 Task: Create a due date automation trigger when advanced on, on the monday before a card is due add fields with custom field "Resume" set to a date less than 1 working days ago at 11:00 AM.
Action: Mouse moved to (801, 243)
Screenshot: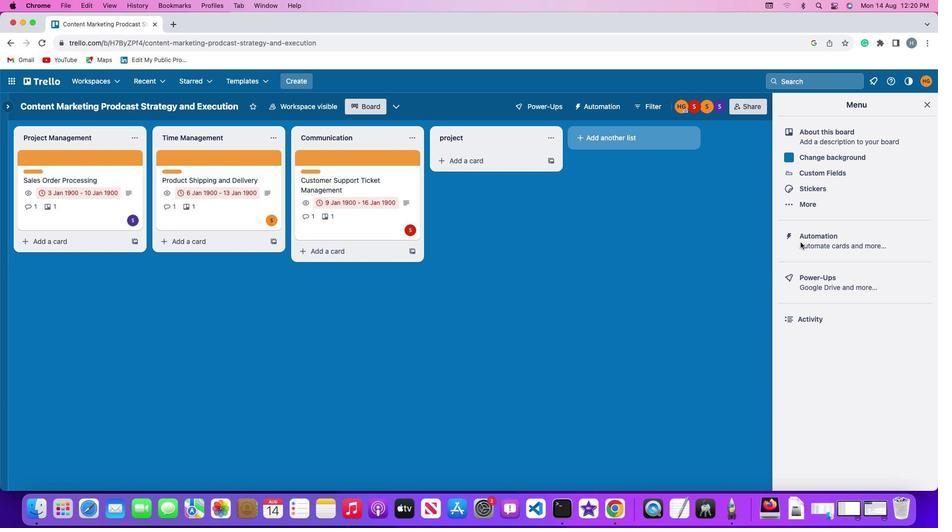 
Action: Mouse pressed left at (801, 243)
Screenshot: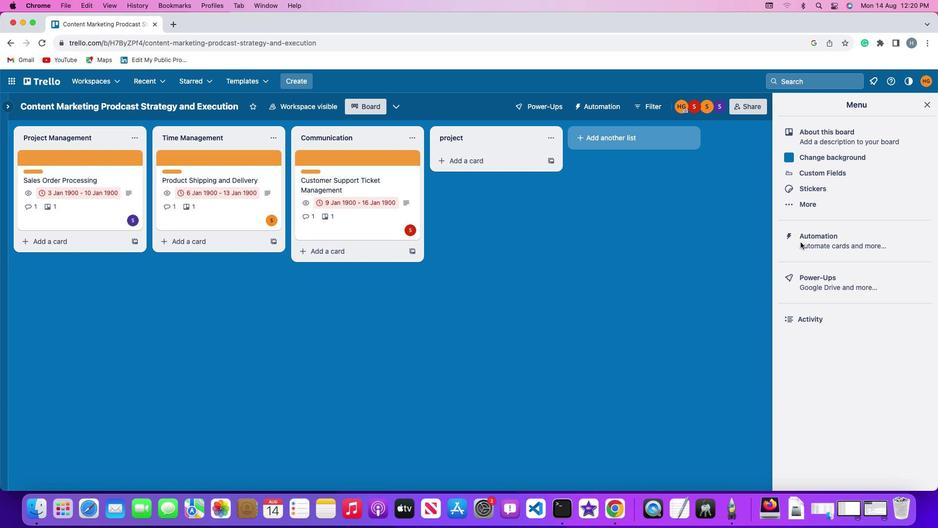 
Action: Mouse pressed left at (801, 243)
Screenshot: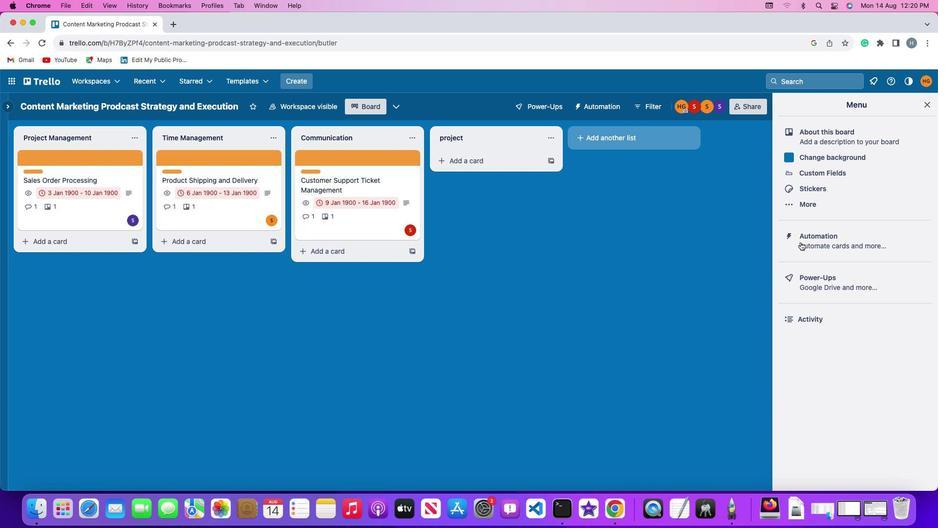 
Action: Mouse moved to (79, 228)
Screenshot: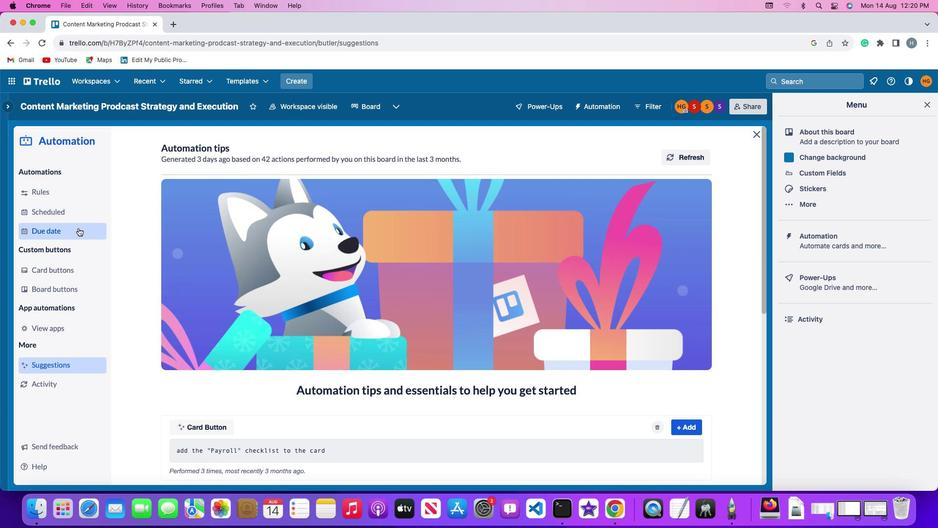 
Action: Mouse pressed left at (79, 228)
Screenshot: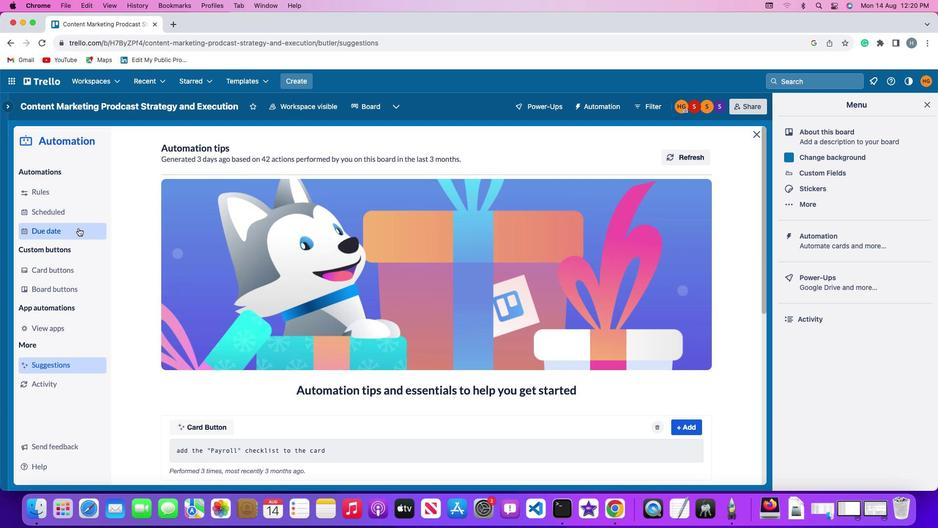 
Action: Mouse moved to (668, 146)
Screenshot: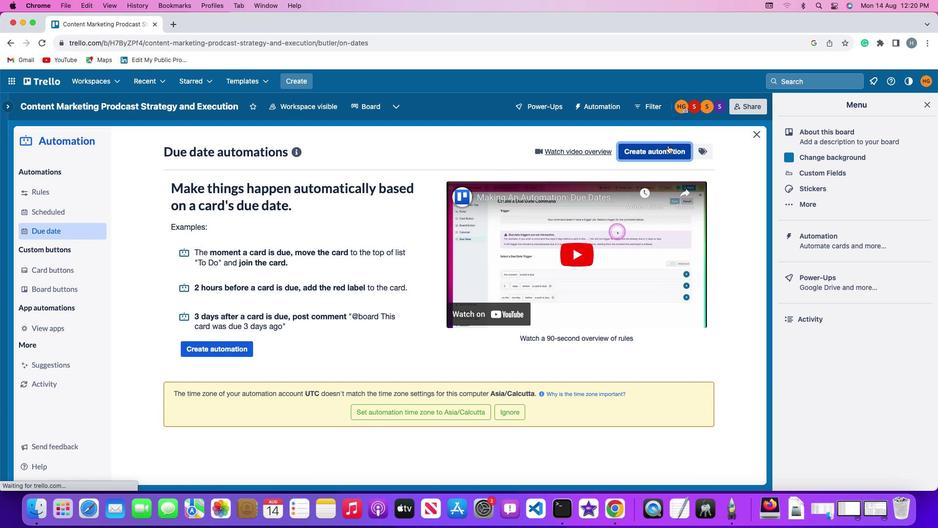 
Action: Mouse pressed left at (668, 146)
Screenshot: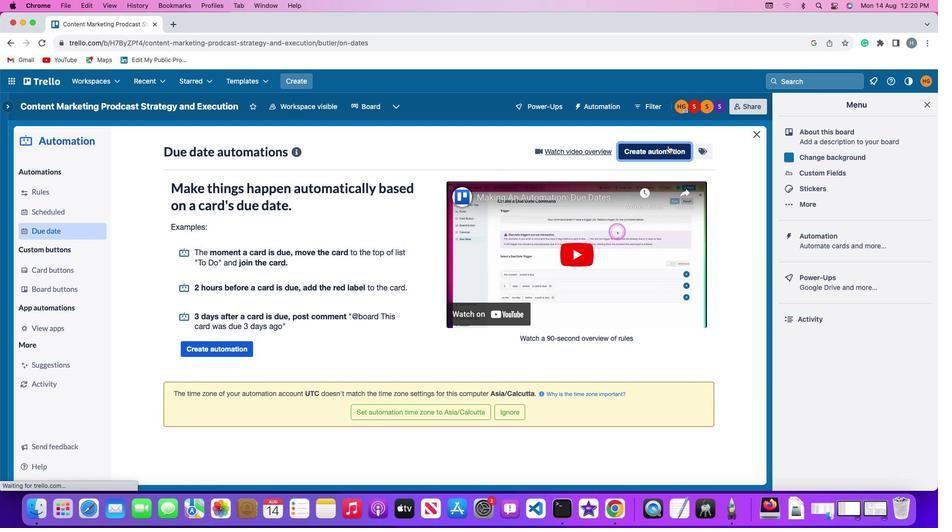
Action: Mouse moved to (190, 251)
Screenshot: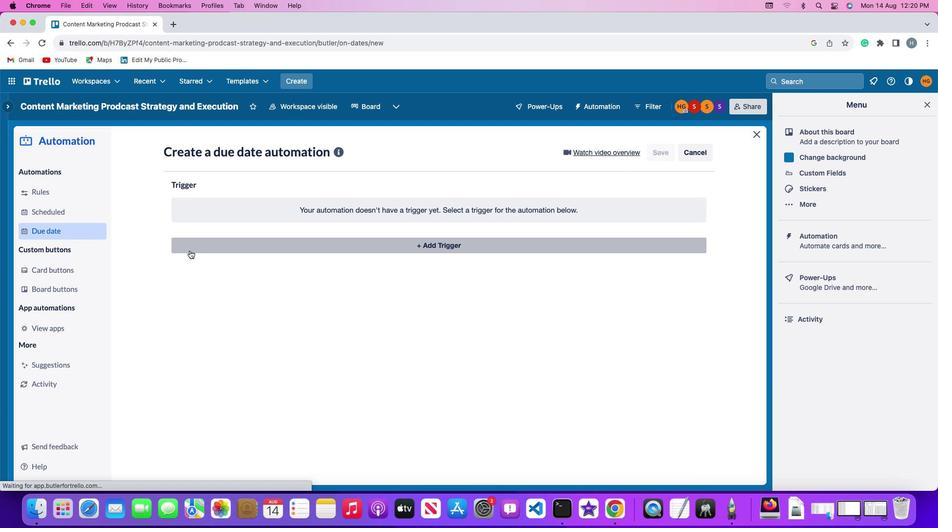 
Action: Mouse pressed left at (190, 251)
Screenshot: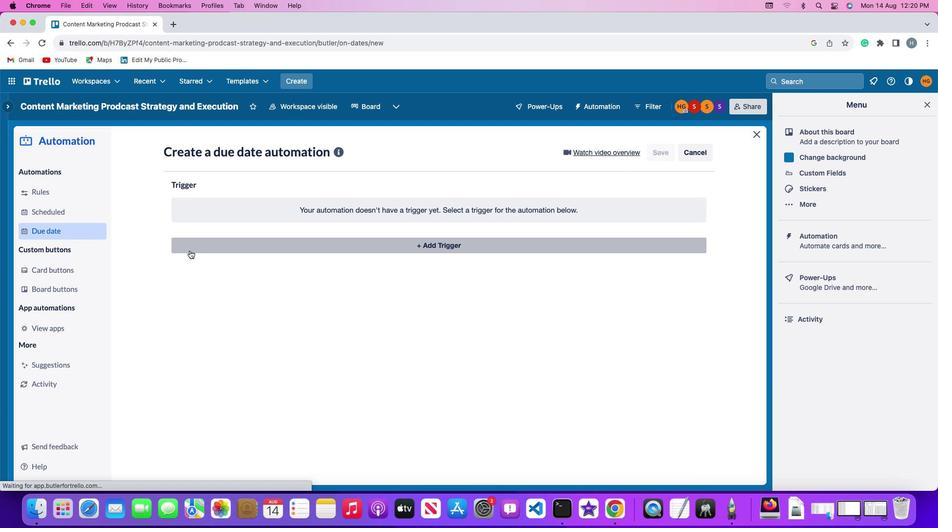 
Action: Mouse moved to (217, 428)
Screenshot: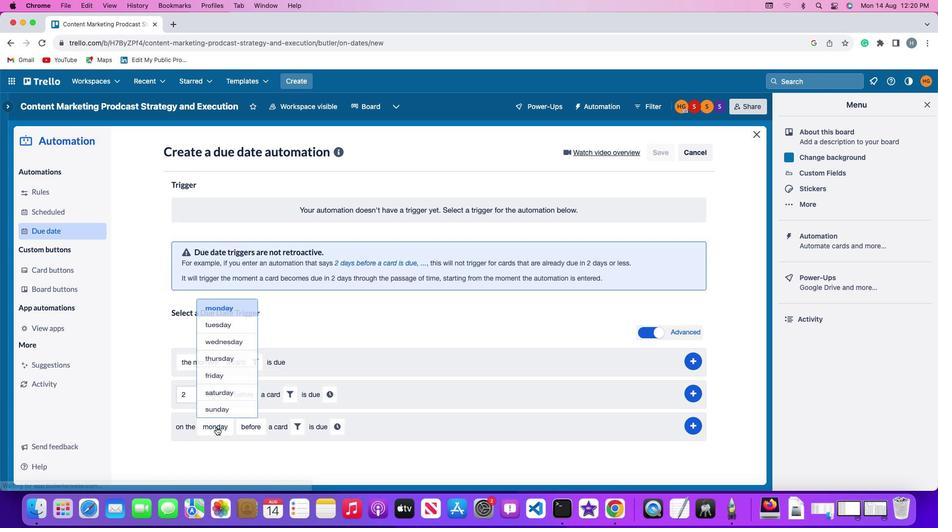 
Action: Mouse pressed left at (217, 428)
Screenshot: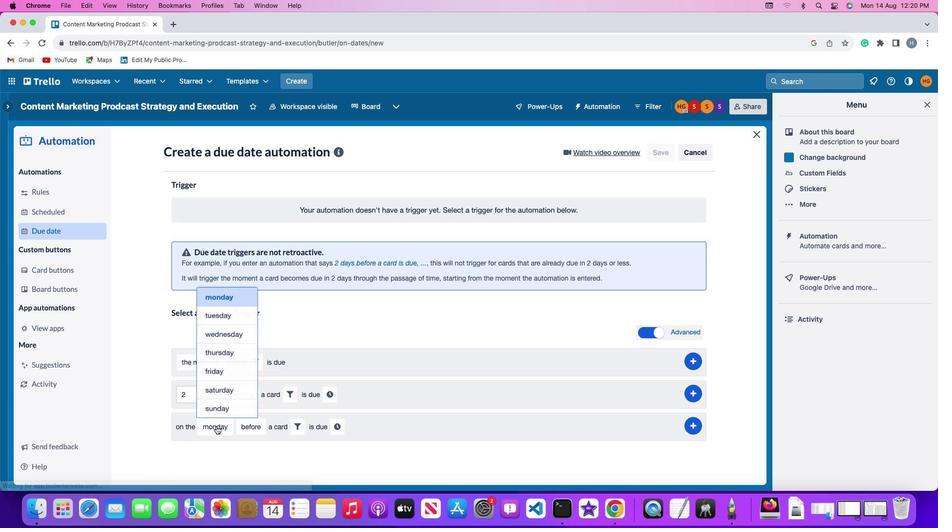 
Action: Mouse moved to (237, 289)
Screenshot: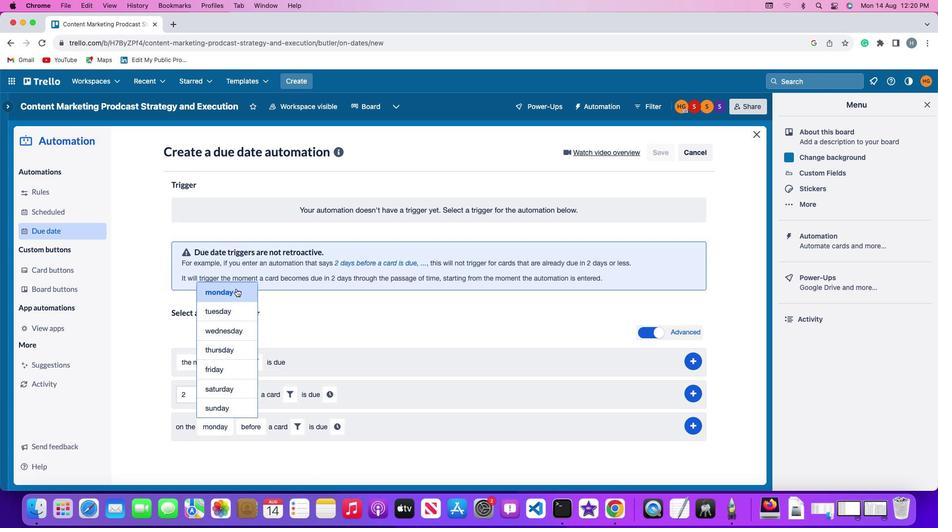 
Action: Mouse pressed left at (237, 289)
Screenshot: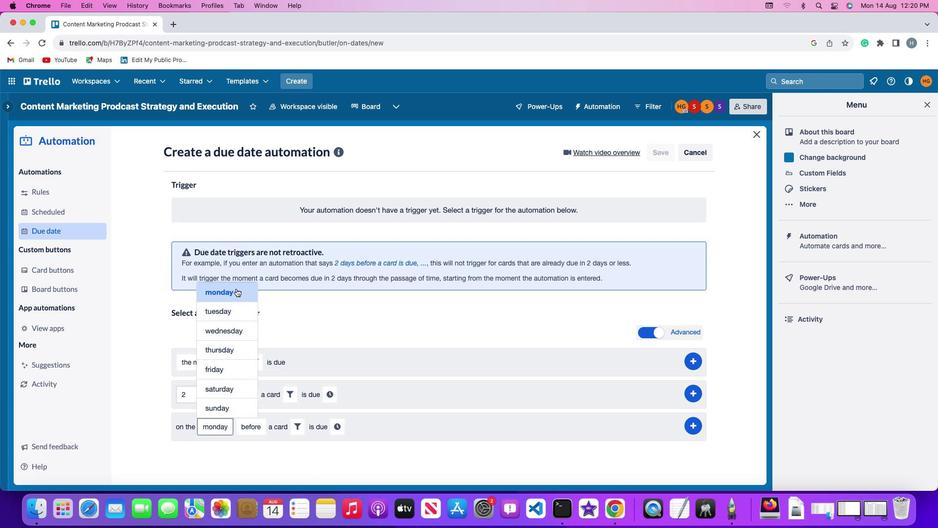 
Action: Mouse moved to (249, 425)
Screenshot: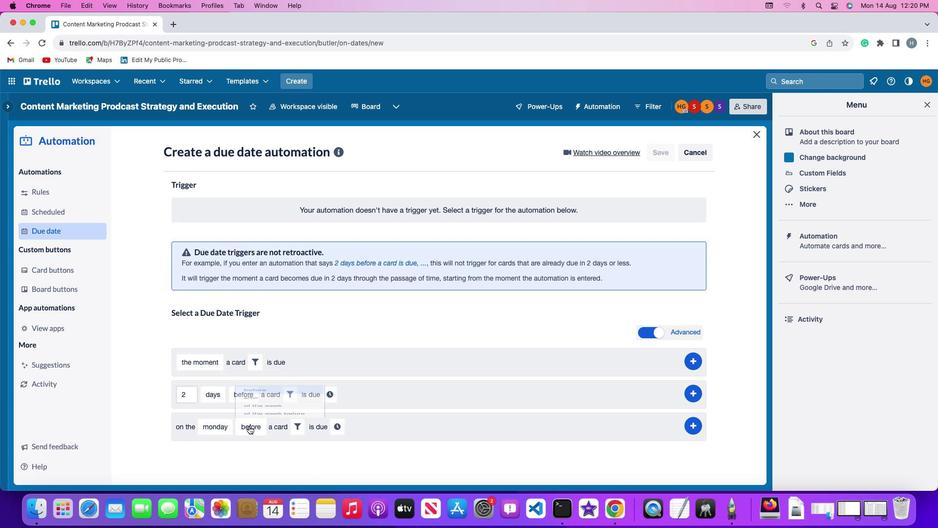 
Action: Mouse pressed left at (249, 425)
Screenshot: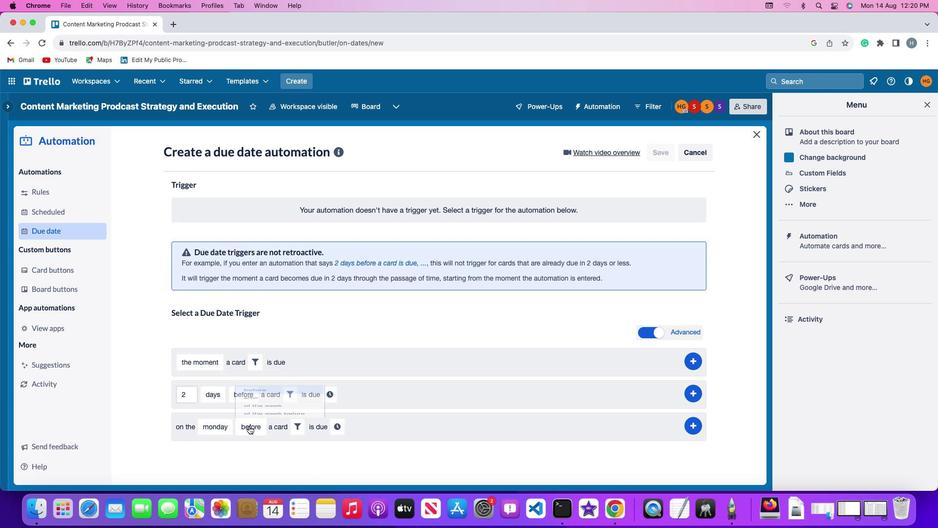 
Action: Mouse moved to (272, 348)
Screenshot: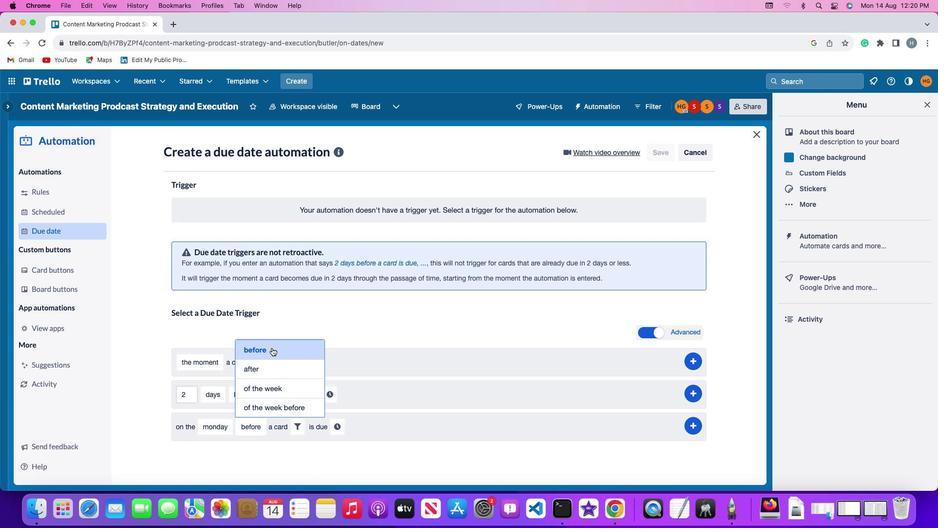 
Action: Mouse pressed left at (272, 348)
Screenshot: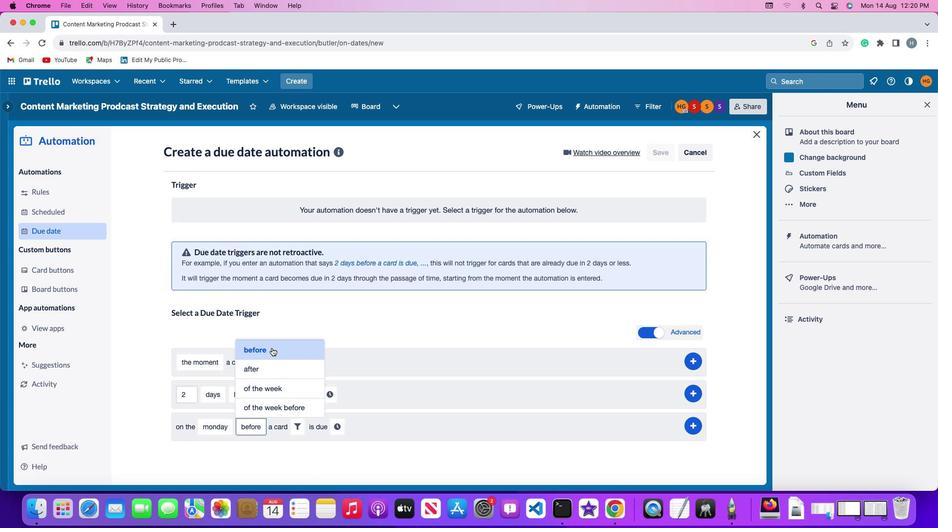 
Action: Mouse moved to (295, 423)
Screenshot: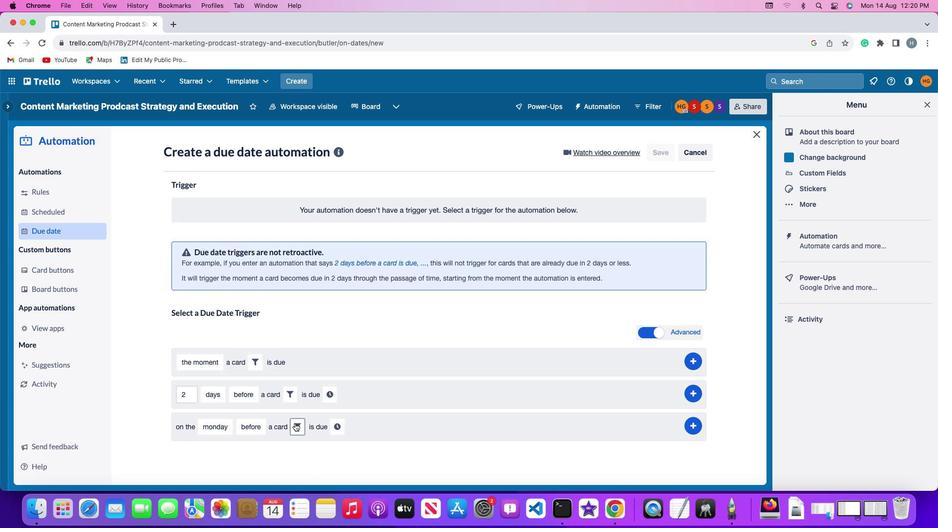 
Action: Mouse pressed left at (295, 423)
Screenshot: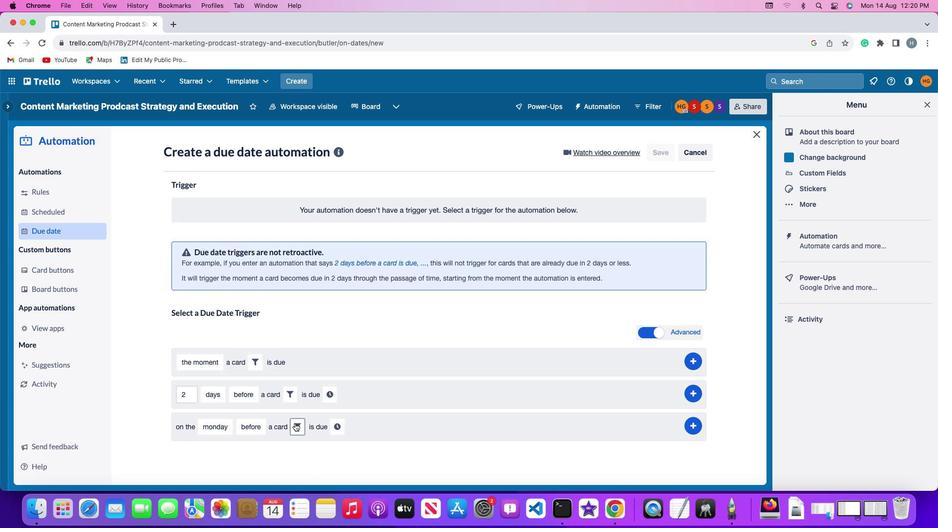 
Action: Mouse moved to (458, 459)
Screenshot: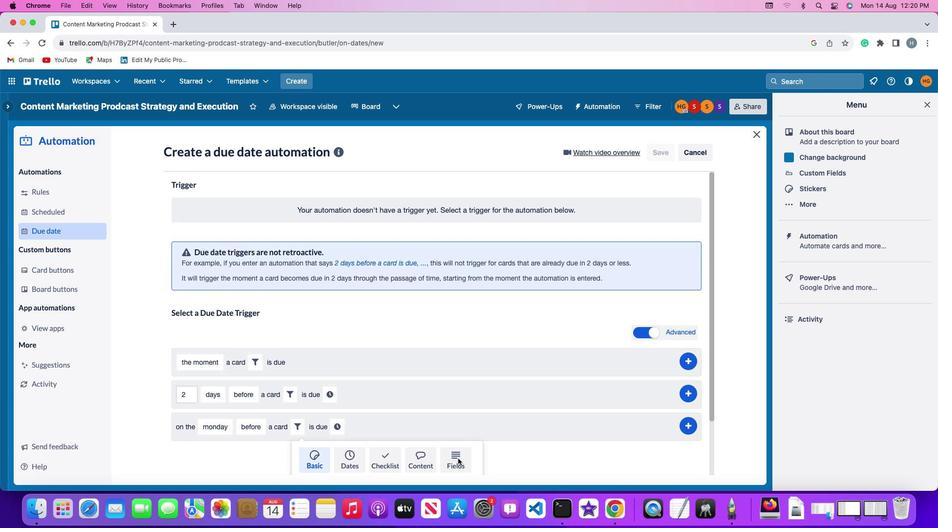 
Action: Mouse pressed left at (458, 459)
Screenshot: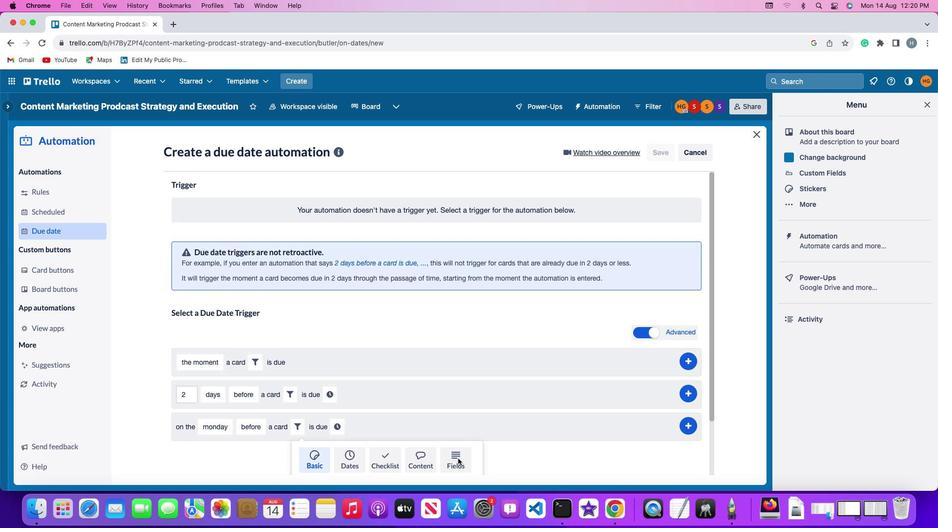 
Action: Mouse moved to (270, 474)
Screenshot: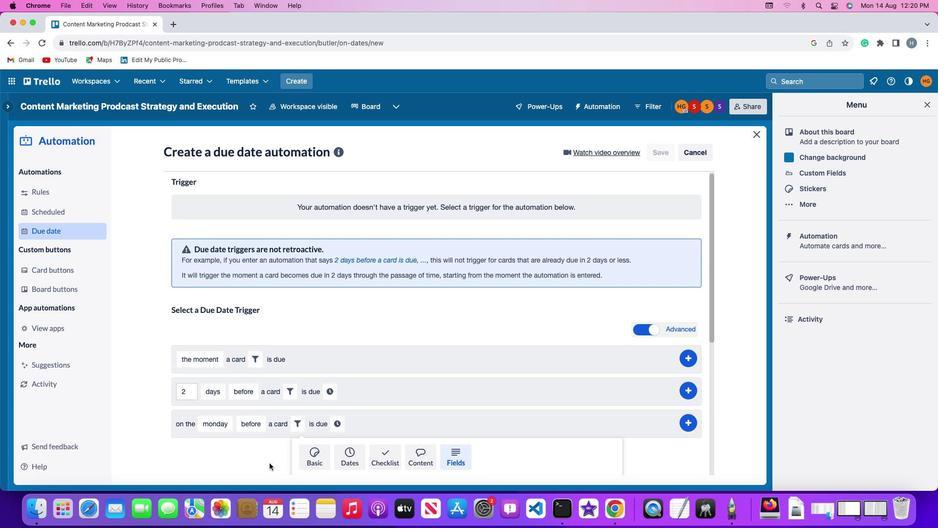 
Action: Mouse scrolled (270, 474) with delta (0, 0)
Screenshot: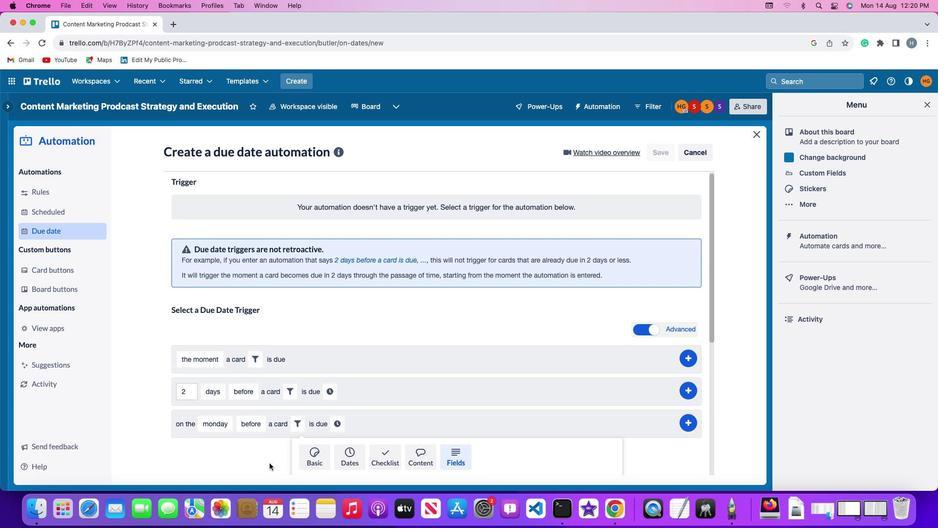 
Action: Mouse moved to (269, 473)
Screenshot: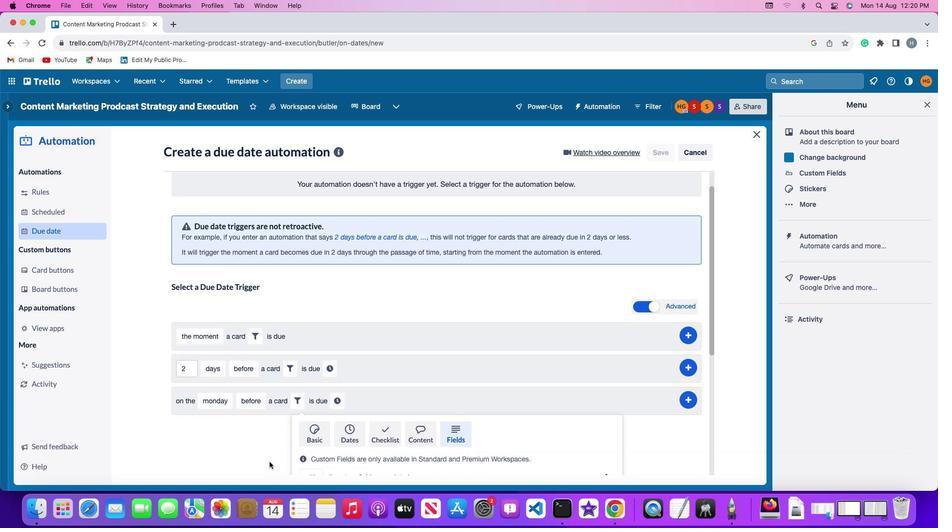 
Action: Mouse scrolled (269, 473) with delta (0, 0)
Screenshot: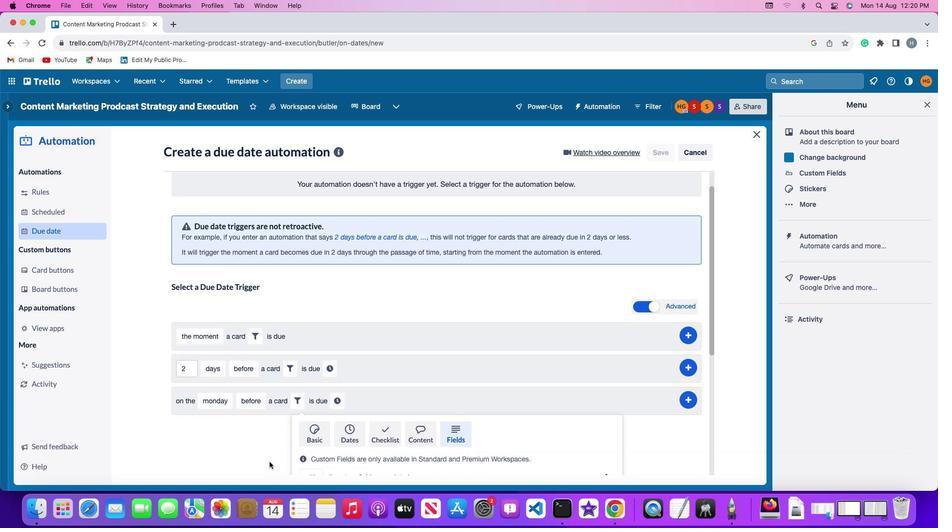 
Action: Mouse moved to (269, 471)
Screenshot: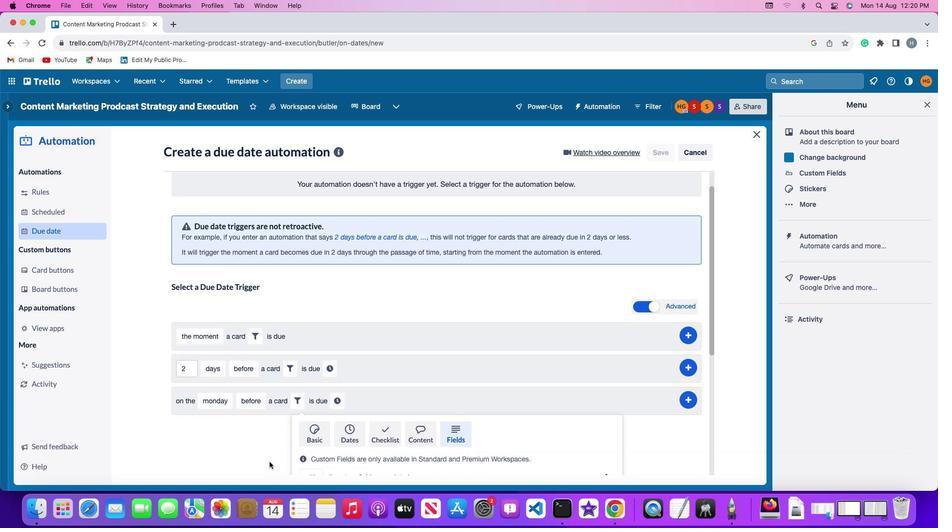 
Action: Mouse scrolled (269, 471) with delta (0, 0)
Screenshot: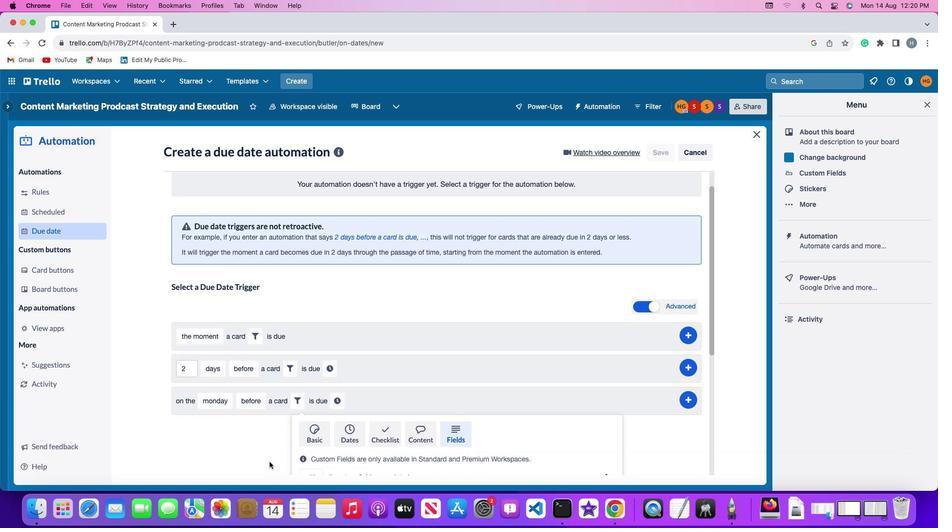 
Action: Mouse moved to (269, 470)
Screenshot: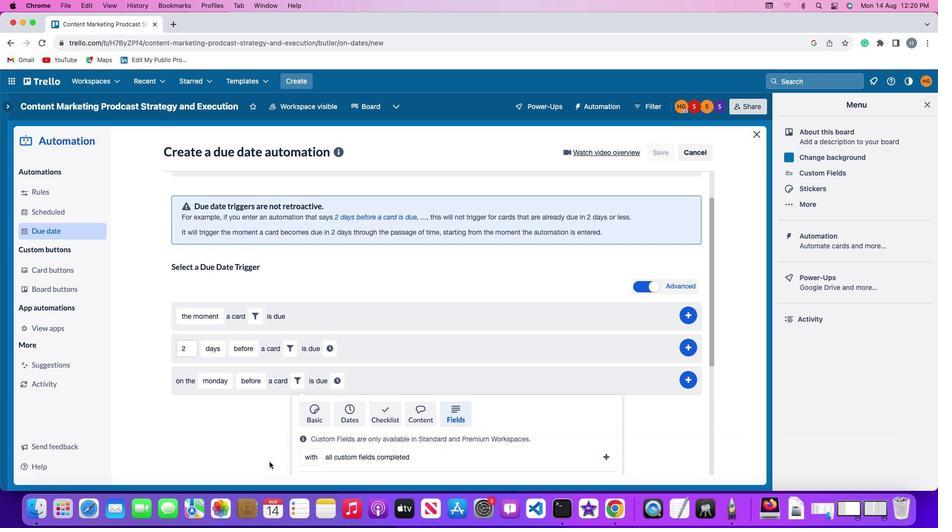 
Action: Mouse scrolled (269, 470) with delta (0, -1)
Screenshot: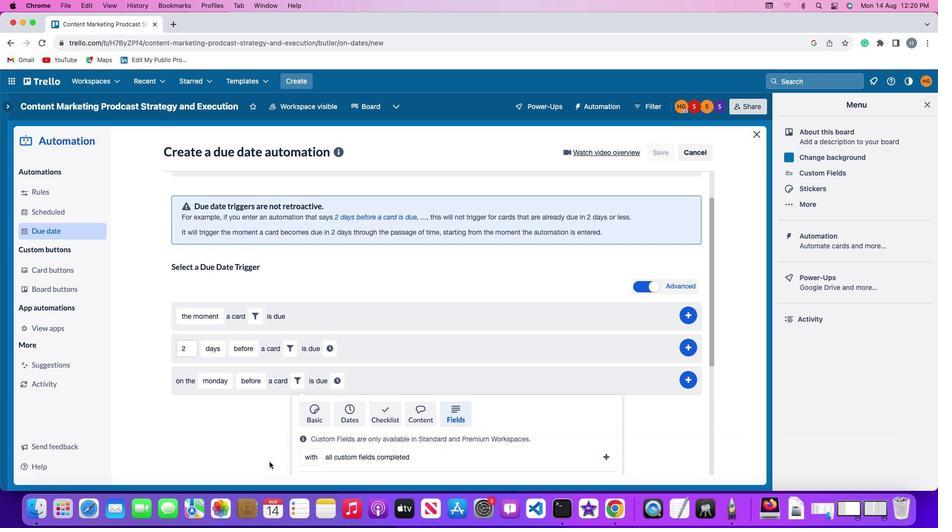 
Action: Mouse moved to (269, 467)
Screenshot: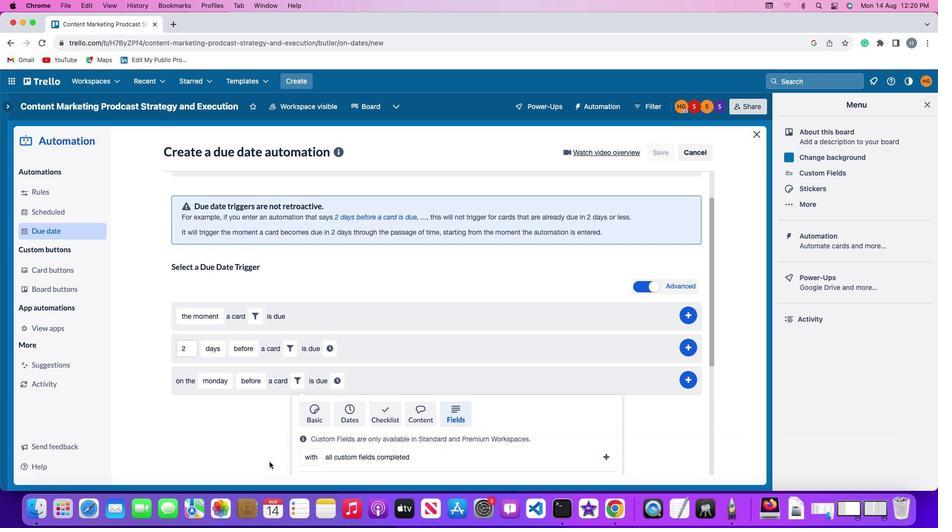 
Action: Mouse scrolled (269, 467) with delta (0, -1)
Screenshot: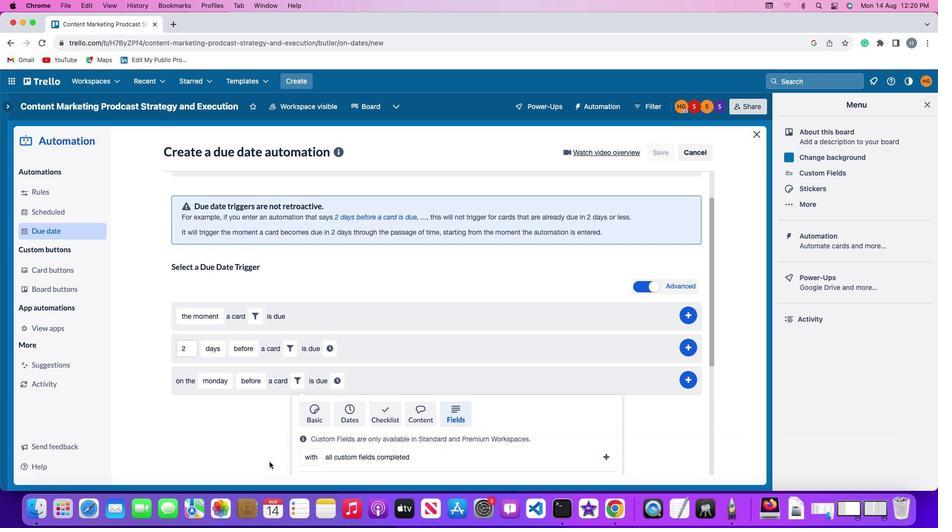 
Action: Mouse moved to (269, 461)
Screenshot: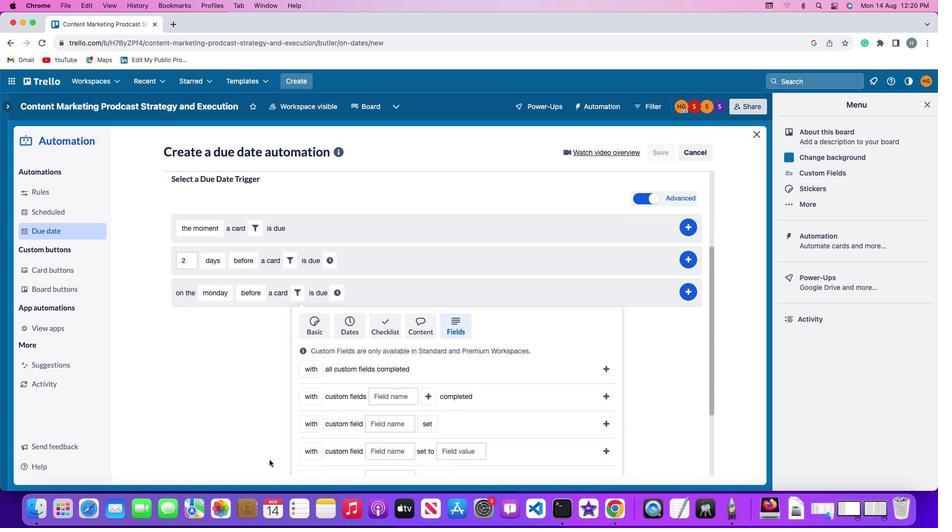 
Action: Mouse scrolled (269, 461) with delta (0, 0)
Screenshot: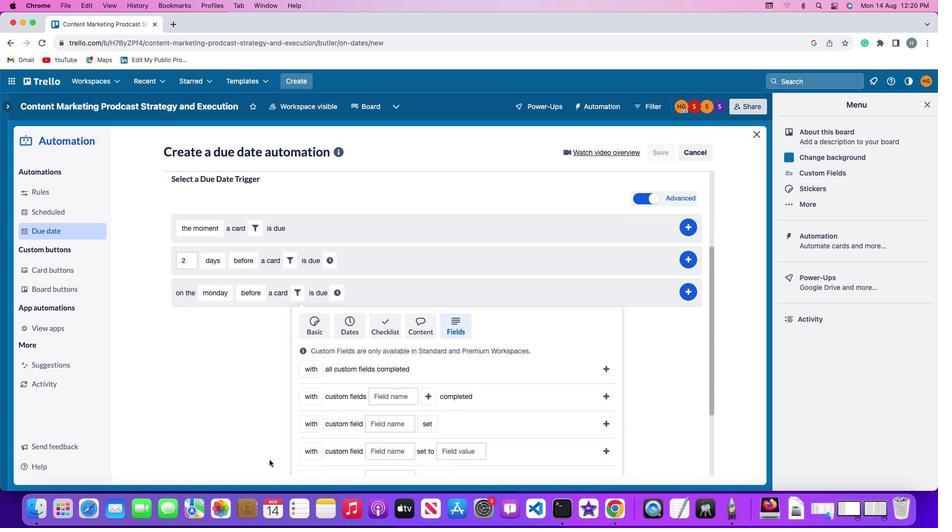 
Action: Mouse moved to (269, 461)
Screenshot: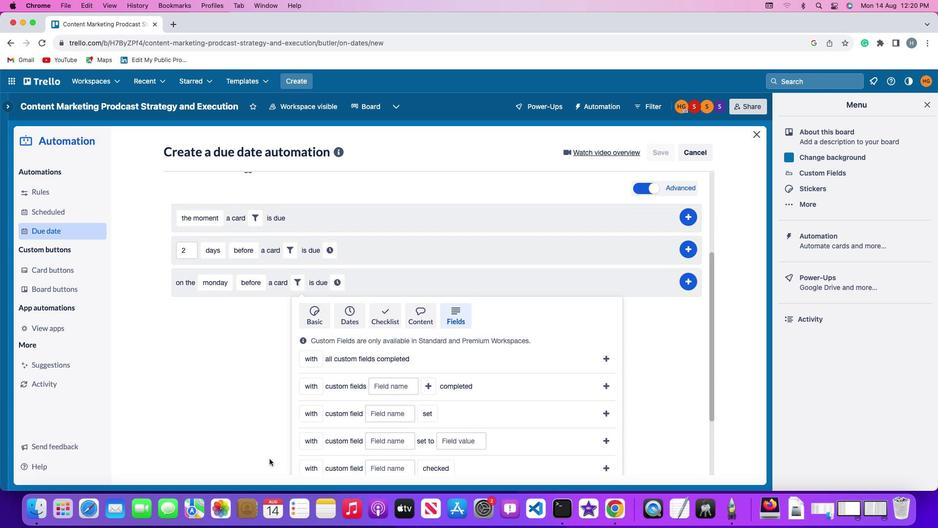 
Action: Mouse scrolled (269, 461) with delta (0, 0)
Screenshot: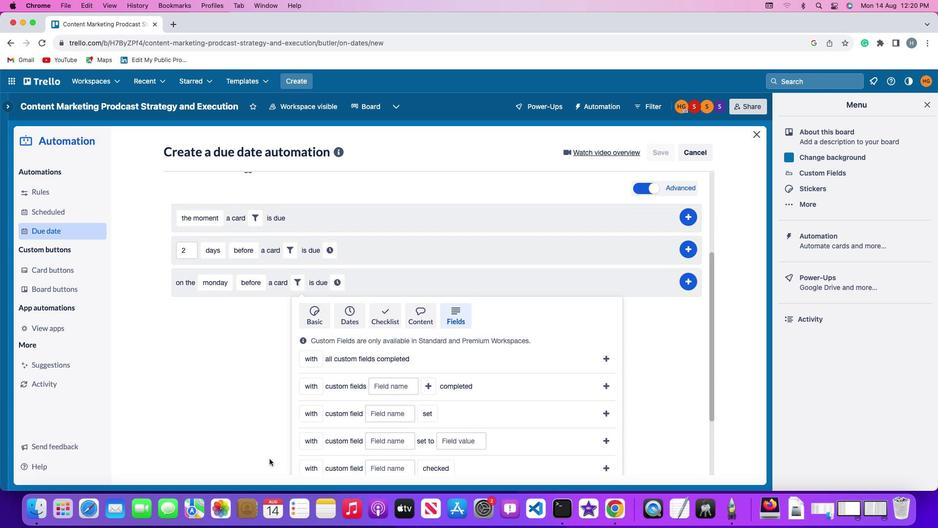 
Action: Mouse scrolled (269, 461) with delta (0, 0)
Screenshot: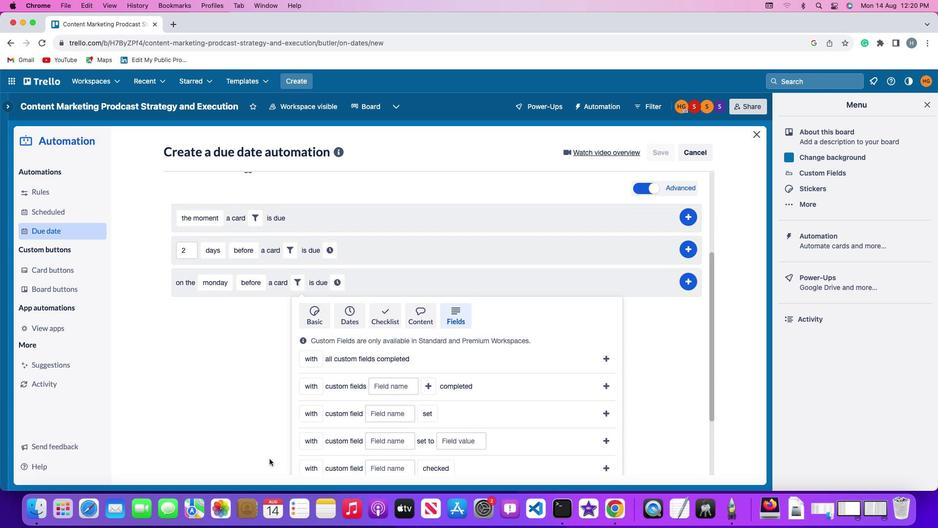 
Action: Mouse scrolled (269, 461) with delta (0, -1)
Screenshot: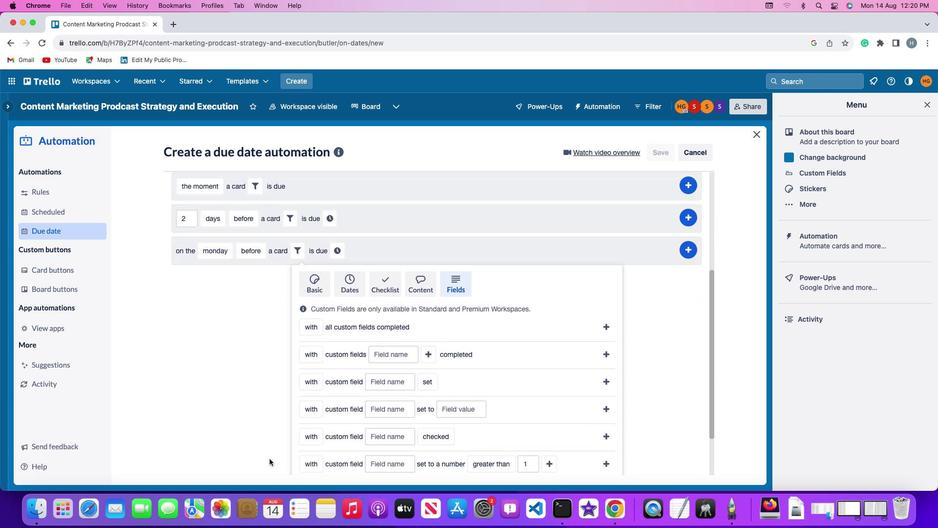 
Action: Mouse moved to (269, 461)
Screenshot: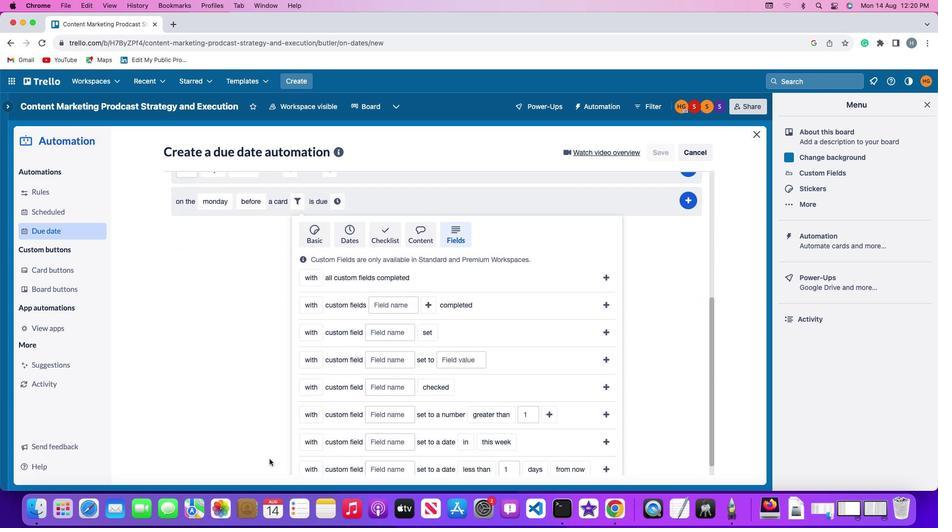 
Action: Mouse scrolled (269, 461) with delta (0, -1)
Screenshot: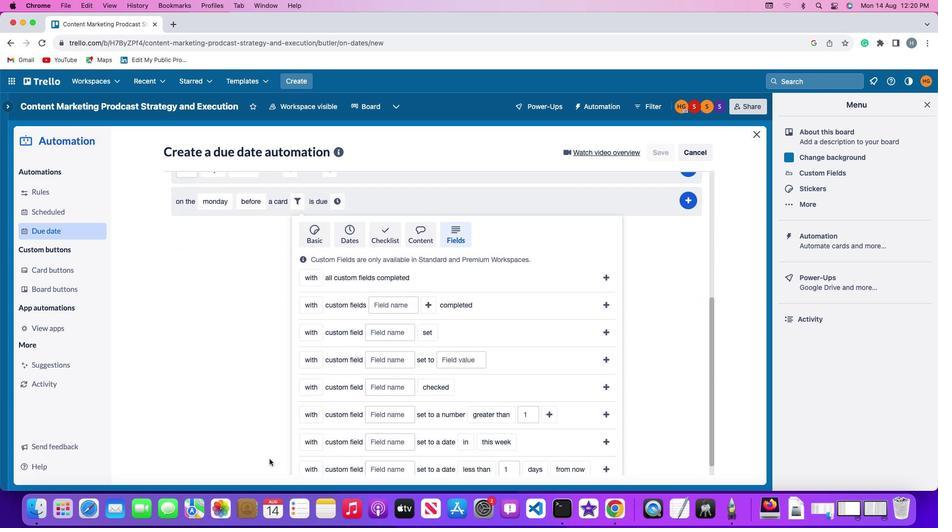 
Action: Mouse moved to (269, 457)
Screenshot: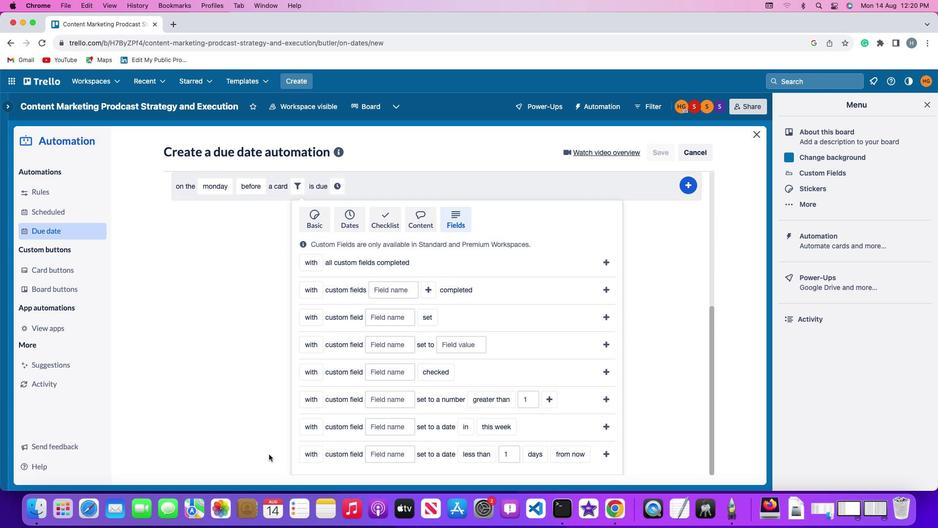 
Action: Mouse scrolled (269, 457) with delta (0, 0)
Screenshot: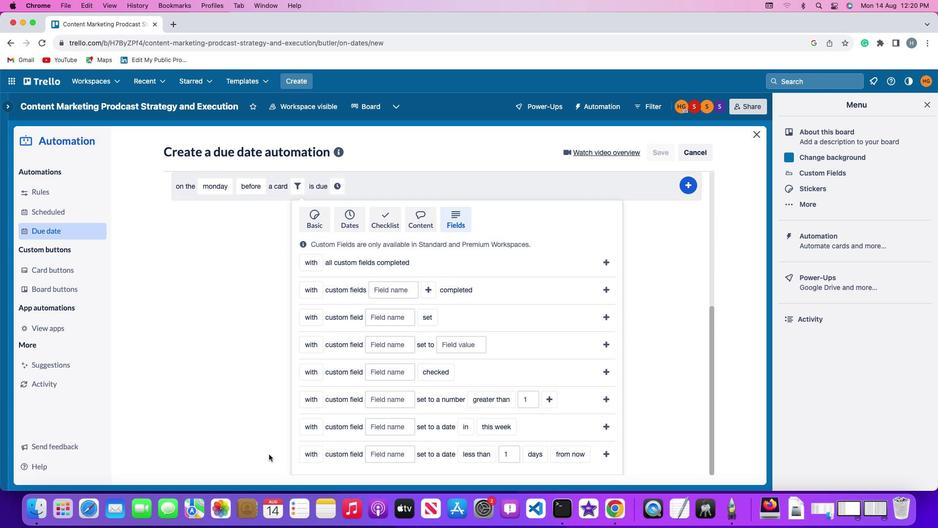
Action: Mouse moved to (269, 456)
Screenshot: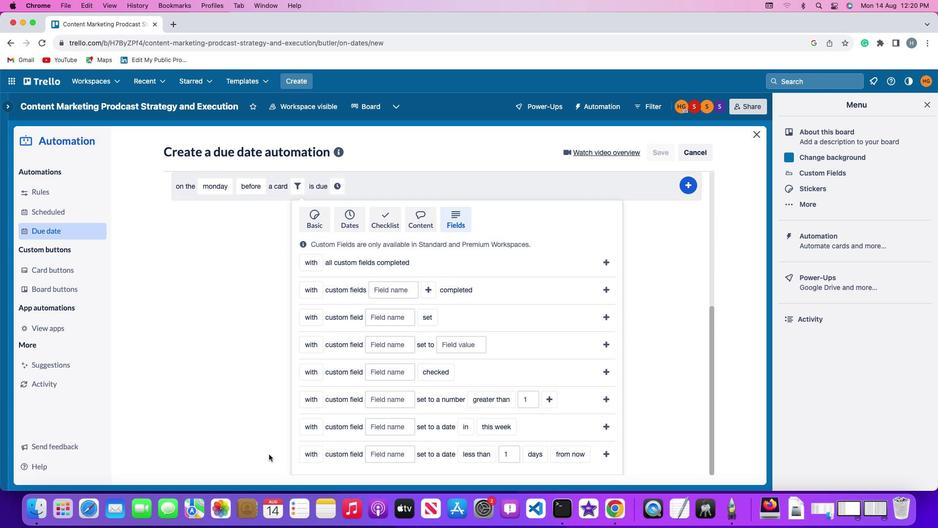 
Action: Mouse scrolled (269, 456) with delta (0, 0)
Screenshot: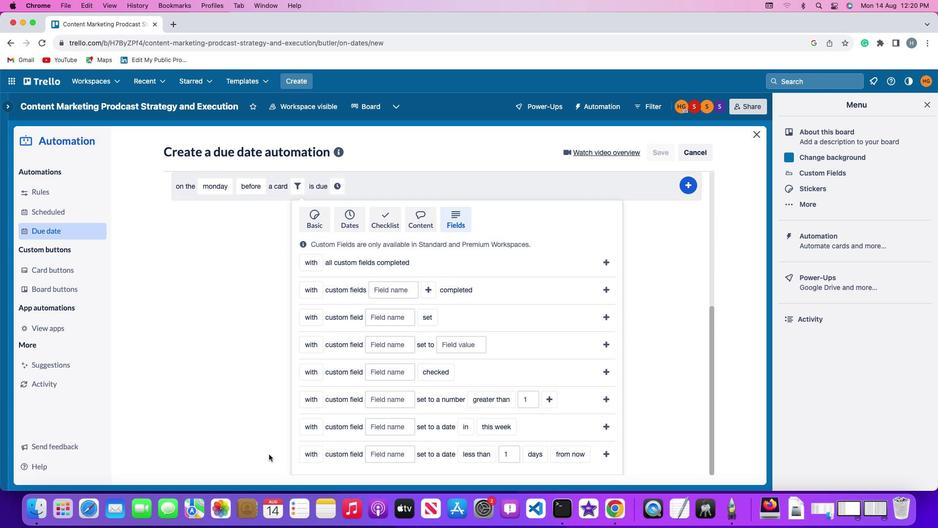 
Action: Mouse moved to (269, 455)
Screenshot: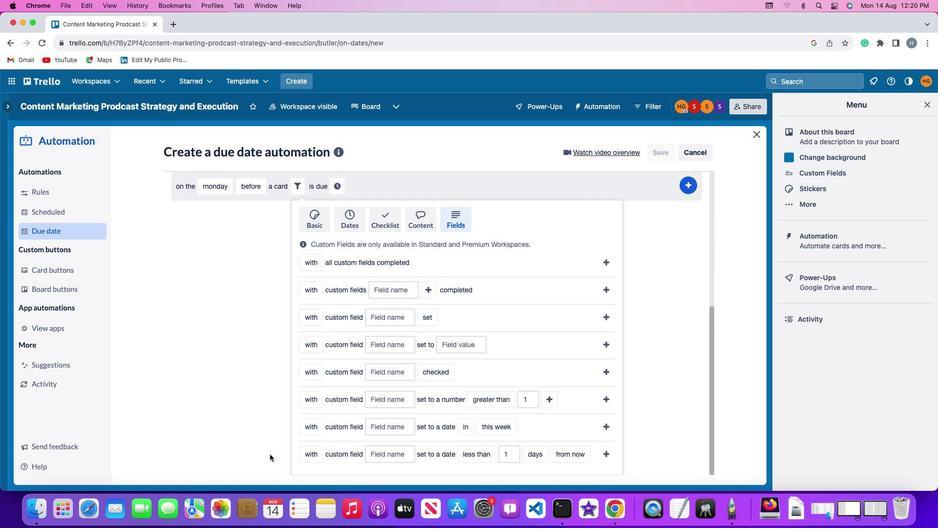 
Action: Mouse scrolled (269, 455) with delta (0, 0)
Screenshot: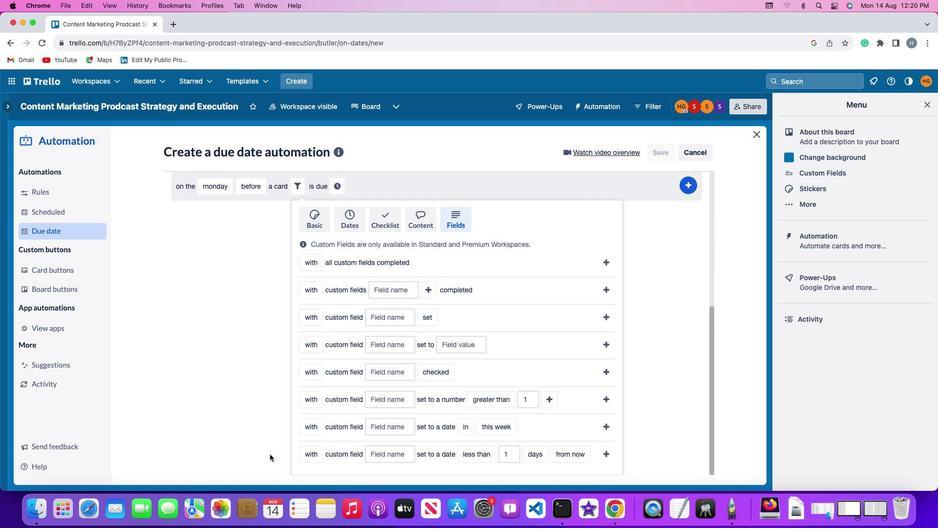 
Action: Mouse moved to (313, 456)
Screenshot: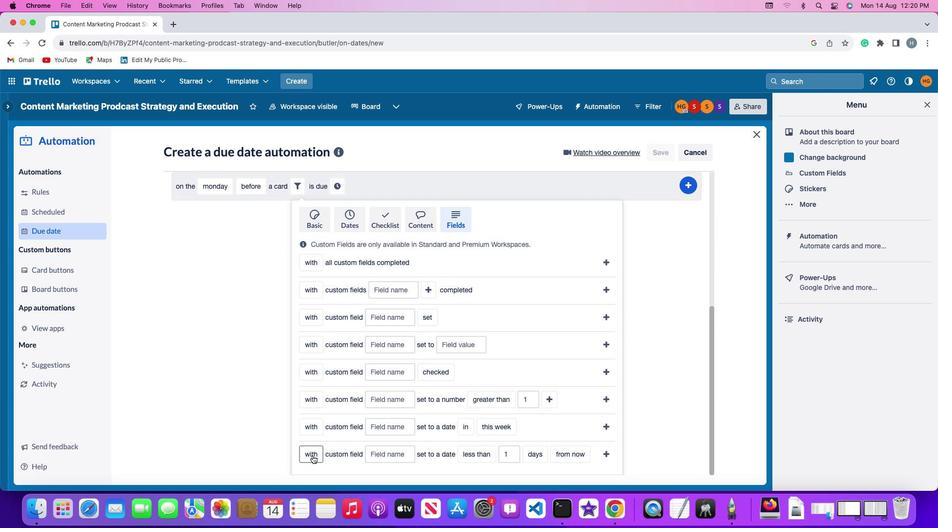 
Action: Mouse pressed left at (313, 456)
Screenshot: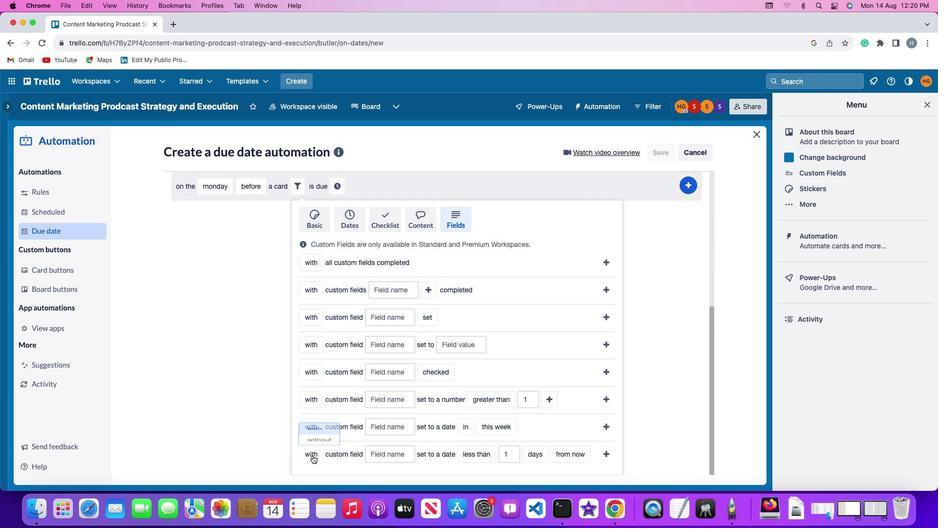 
Action: Mouse moved to (320, 412)
Screenshot: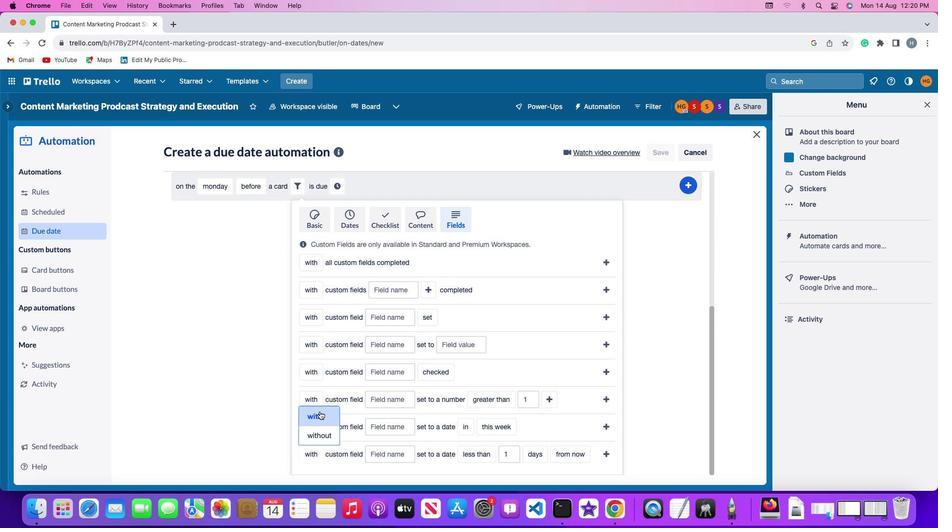 
Action: Mouse pressed left at (320, 412)
Screenshot: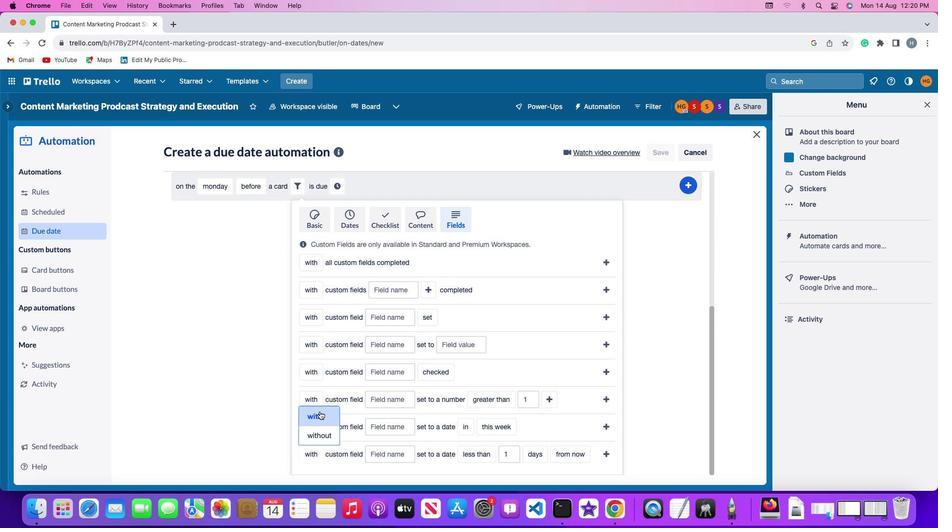 
Action: Mouse moved to (389, 455)
Screenshot: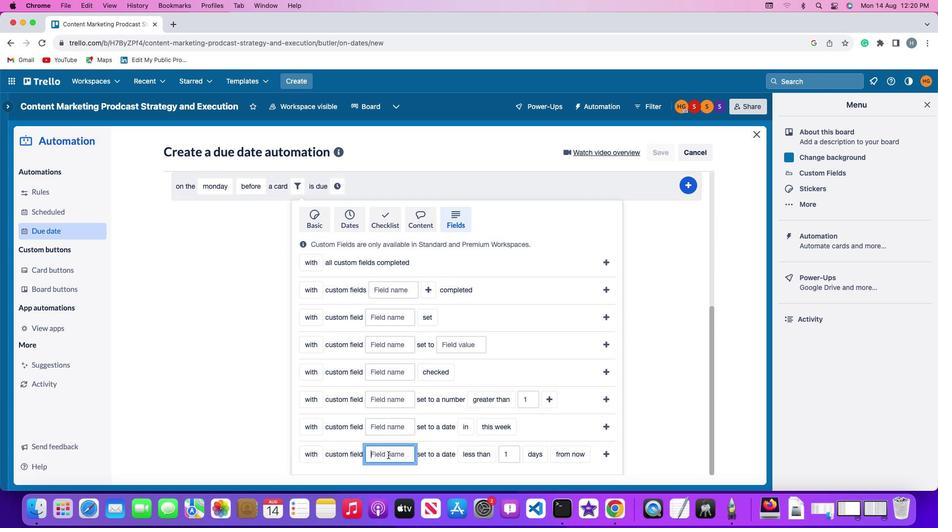 
Action: Mouse pressed left at (389, 455)
Screenshot: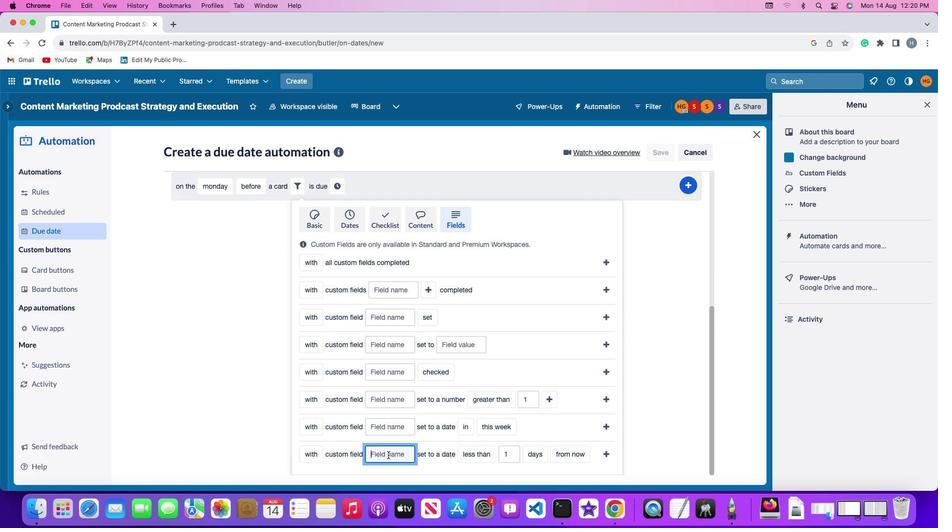 
Action: Mouse moved to (389, 455)
Screenshot: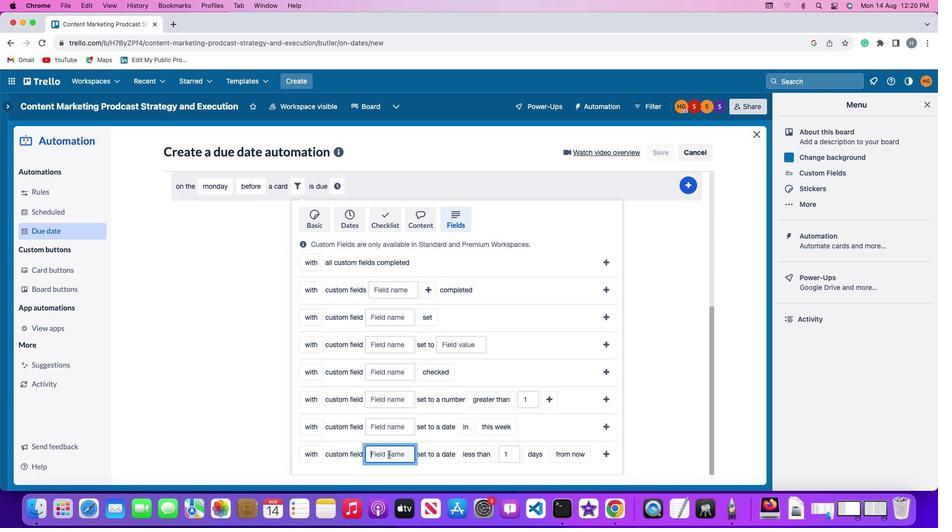 
Action: Key pressed Key.shift'R''e''s''u''m''e'
Screenshot: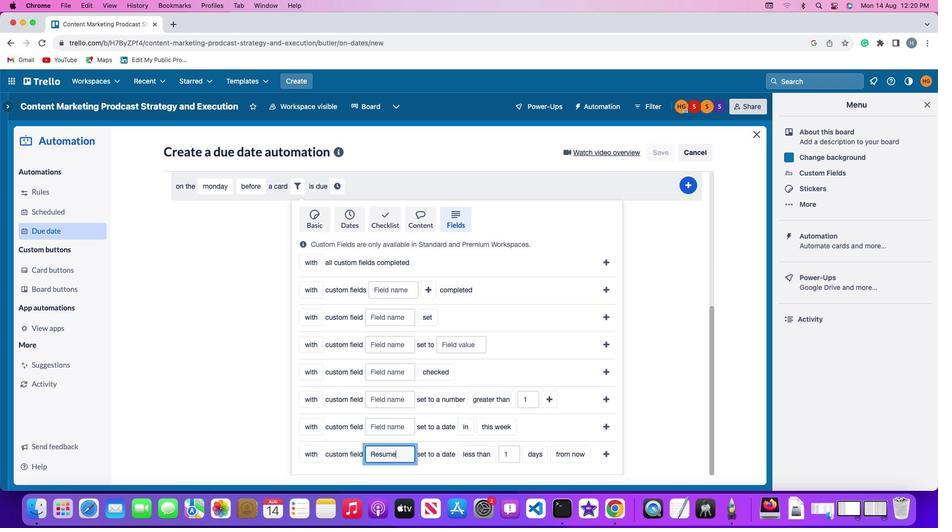 
Action: Mouse moved to (471, 456)
Screenshot: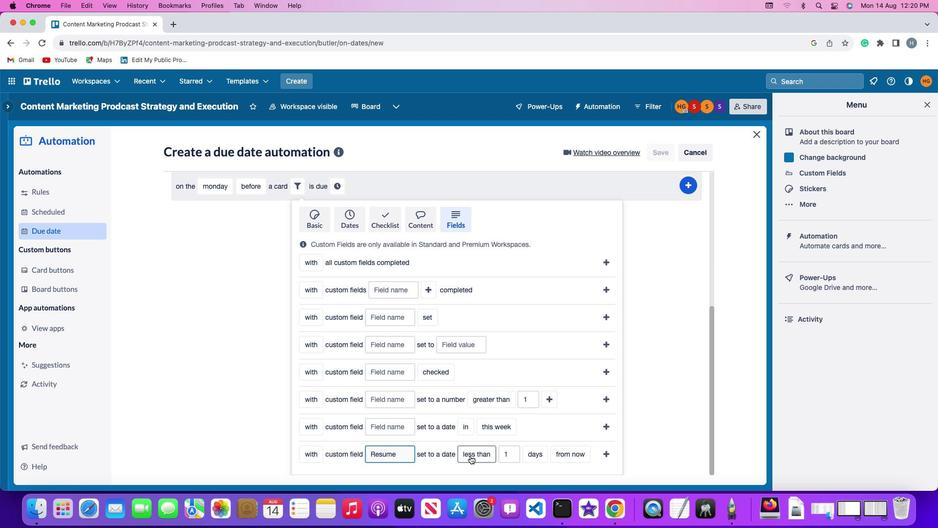 
Action: Mouse pressed left at (471, 456)
Screenshot: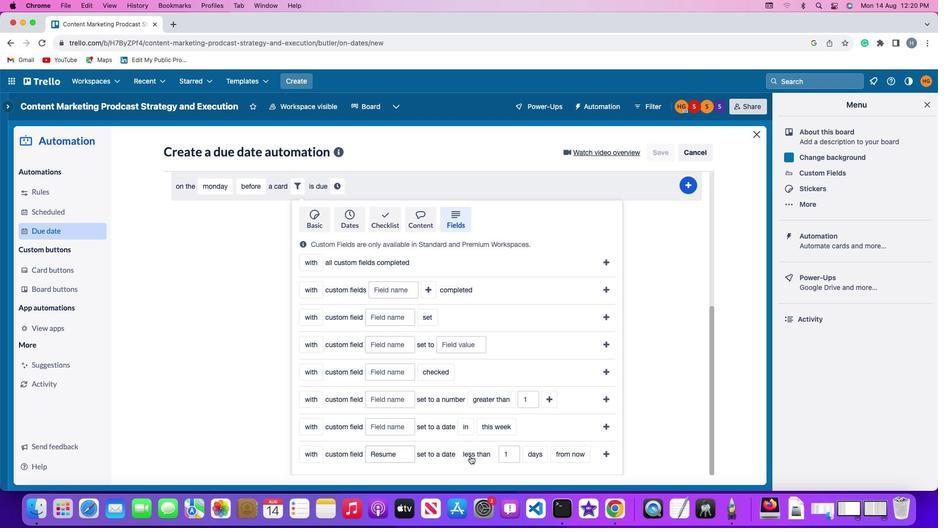 
Action: Mouse moved to (485, 389)
Screenshot: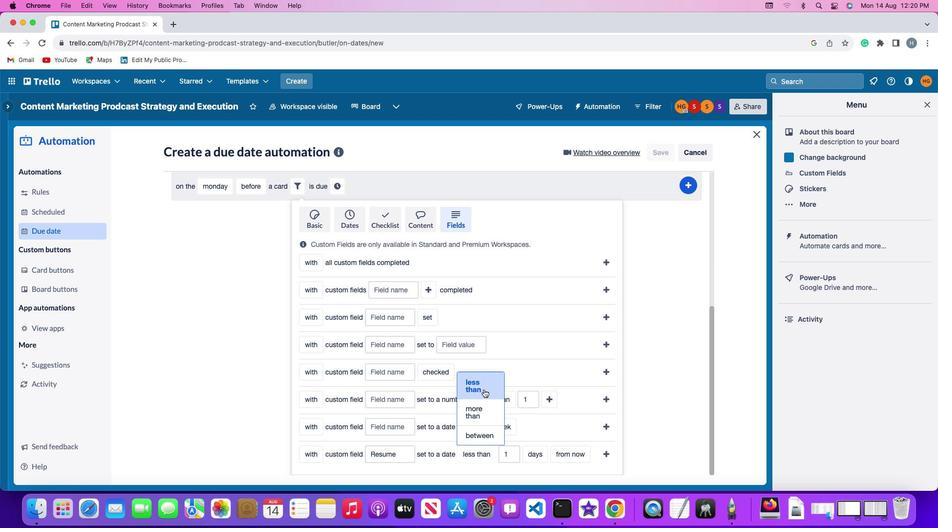 
Action: Mouse pressed left at (485, 389)
Screenshot: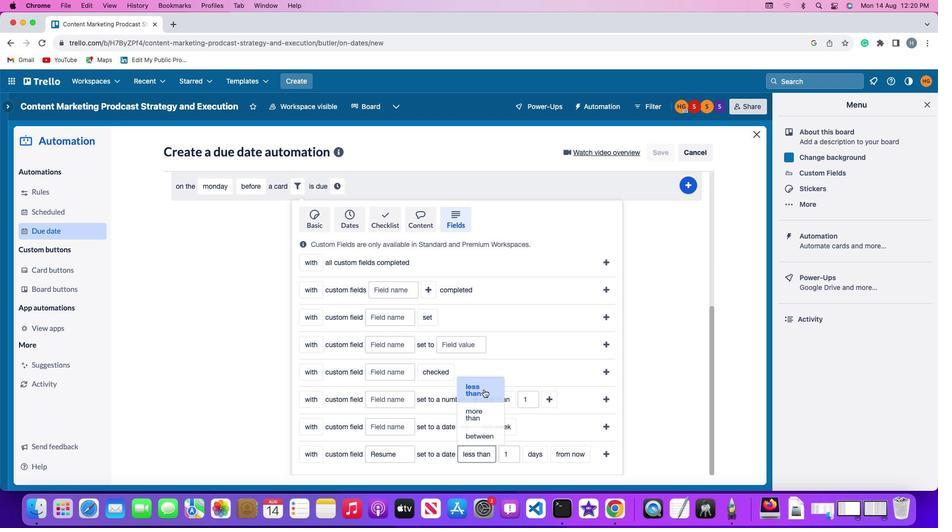 
Action: Mouse moved to (511, 451)
Screenshot: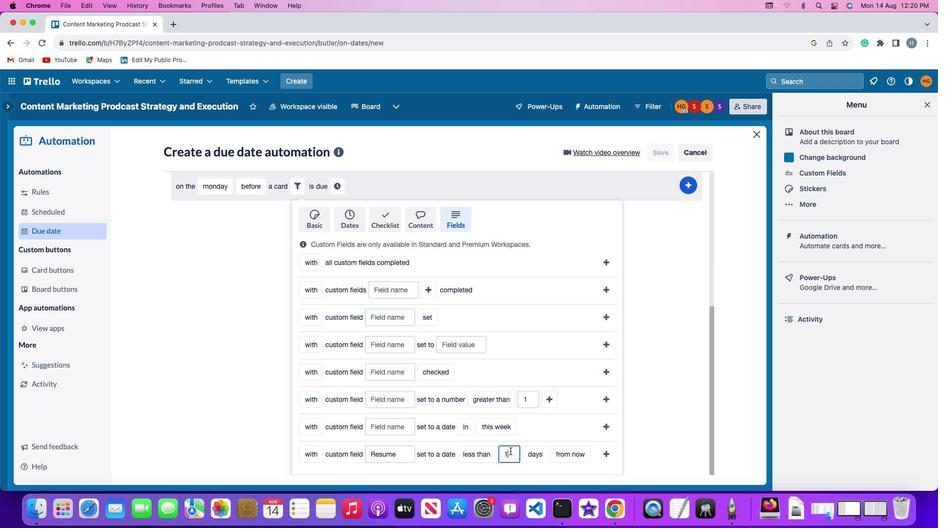 
Action: Mouse pressed left at (511, 451)
Screenshot: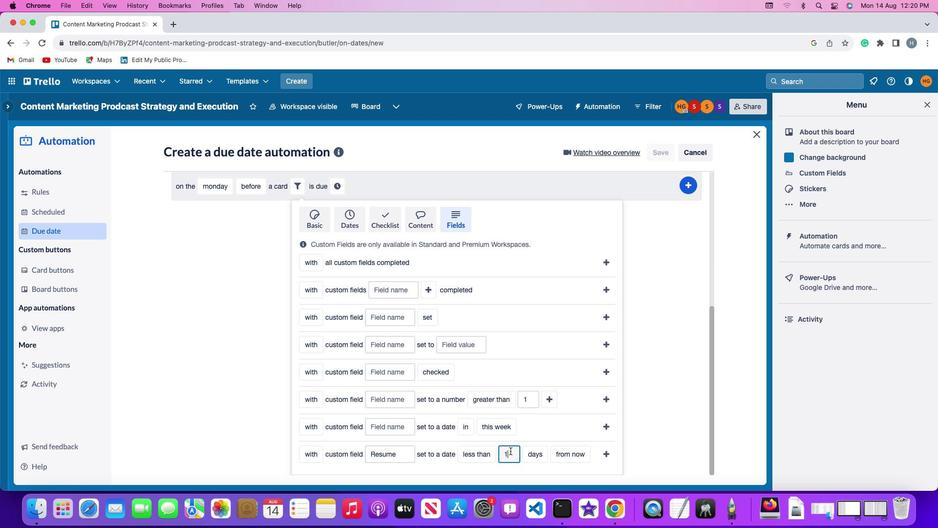 
Action: Mouse moved to (511, 451)
Screenshot: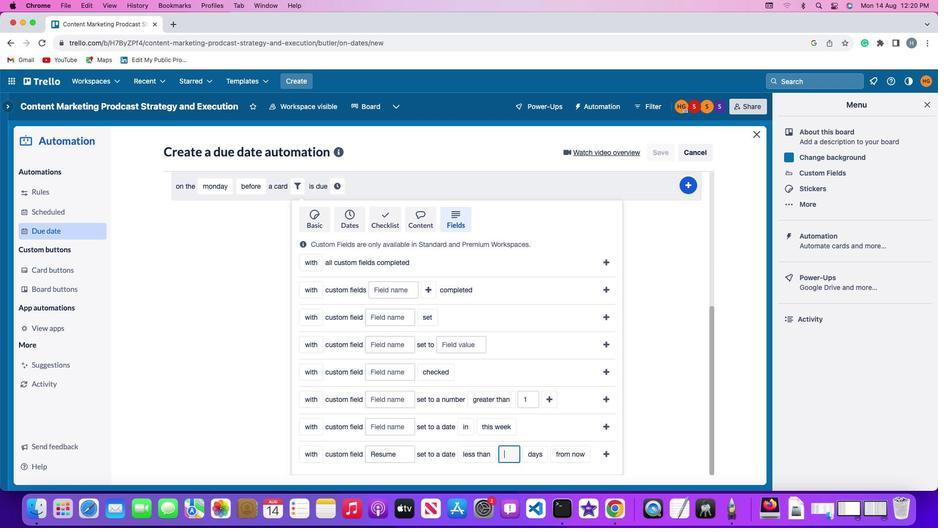 
Action: Key pressed Key.backspace'1'
Screenshot: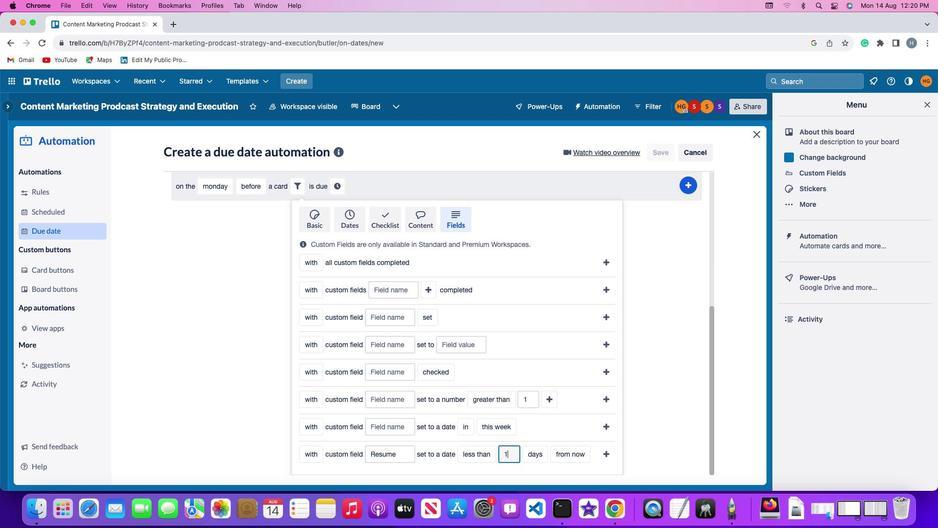 
Action: Mouse moved to (529, 454)
Screenshot: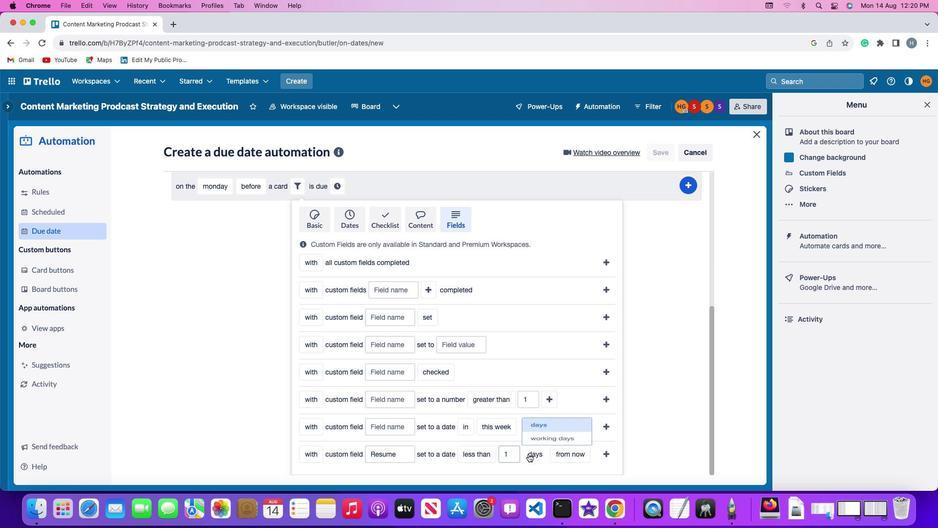 
Action: Mouse pressed left at (529, 454)
Screenshot: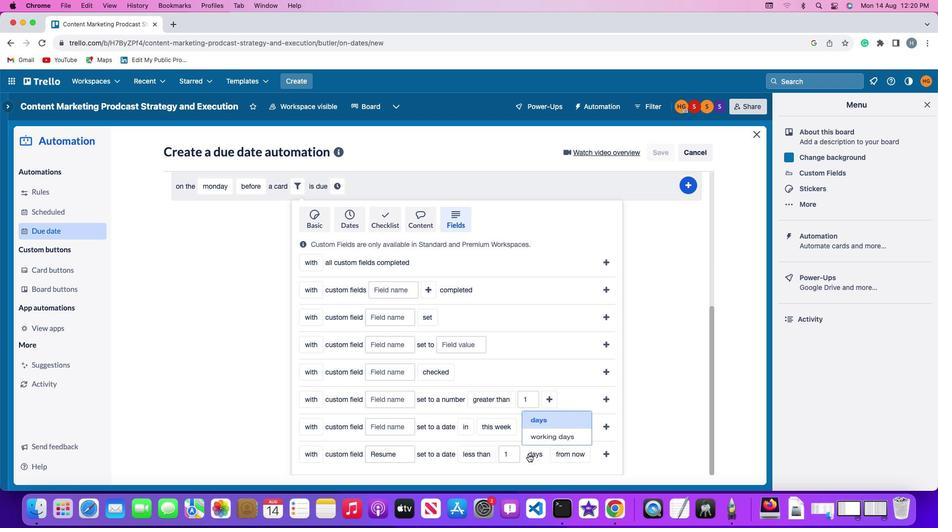 
Action: Mouse moved to (538, 442)
Screenshot: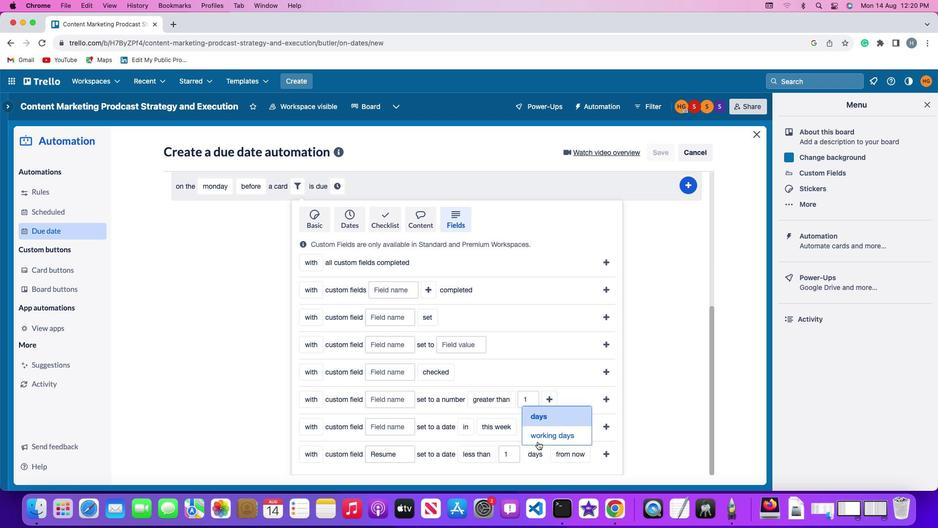 
Action: Mouse pressed left at (538, 442)
Screenshot: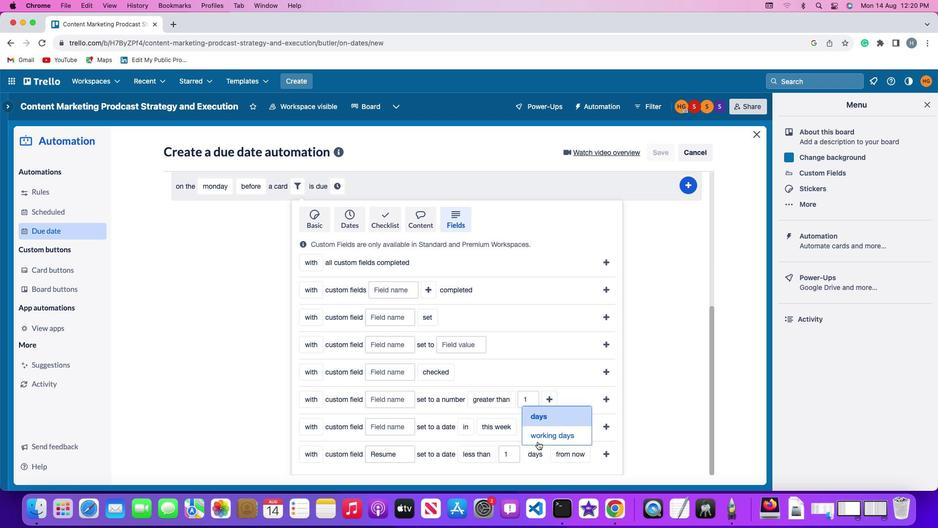 
Action: Mouse moved to (590, 454)
Screenshot: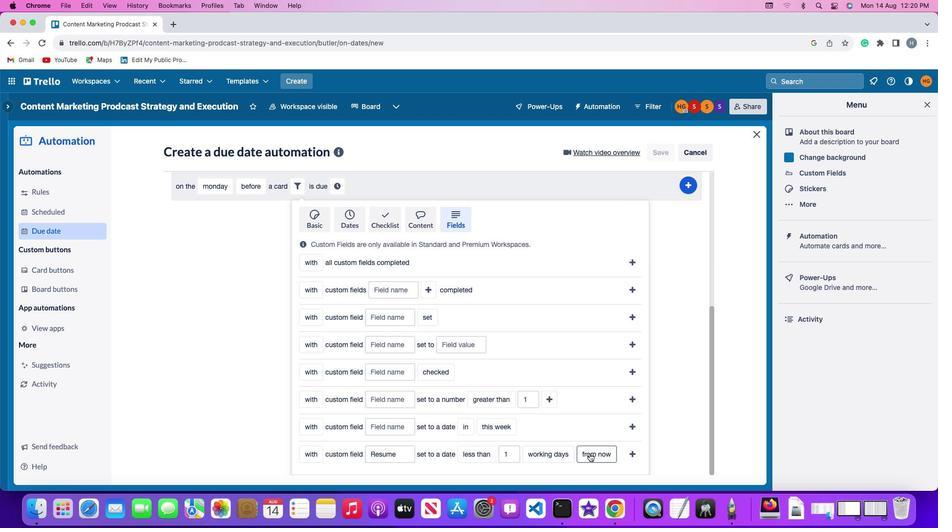 
Action: Mouse pressed left at (590, 454)
Screenshot: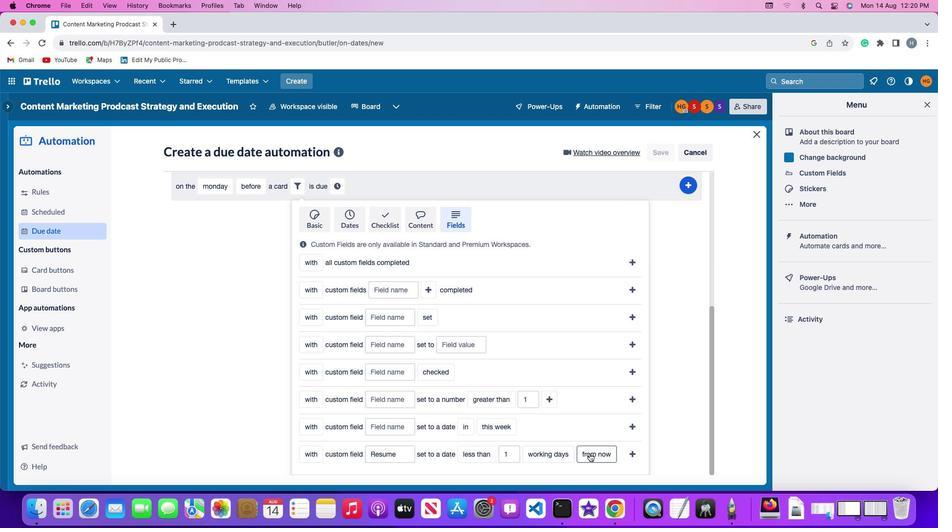 
Action: Mouse moved to (597, 441)
Screenshot: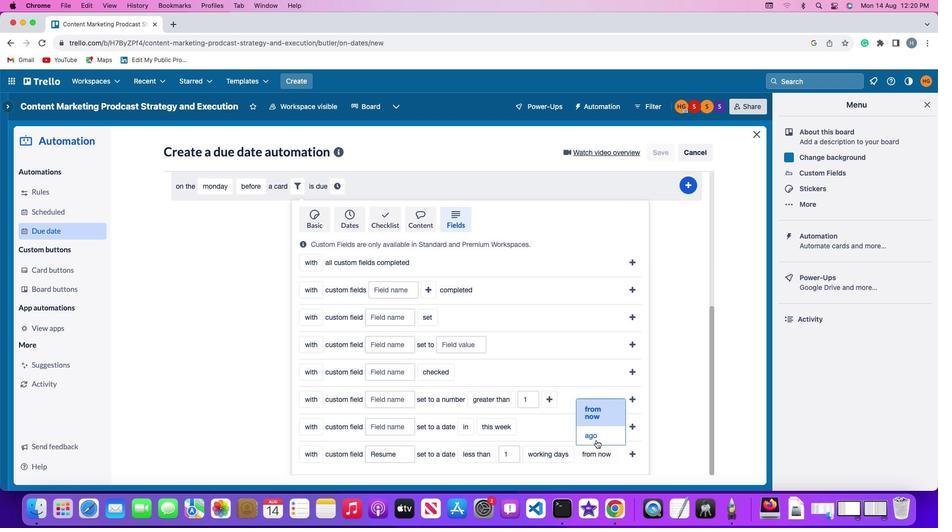 
Action: Mouse pressed left at (597, 441)
Screenshot: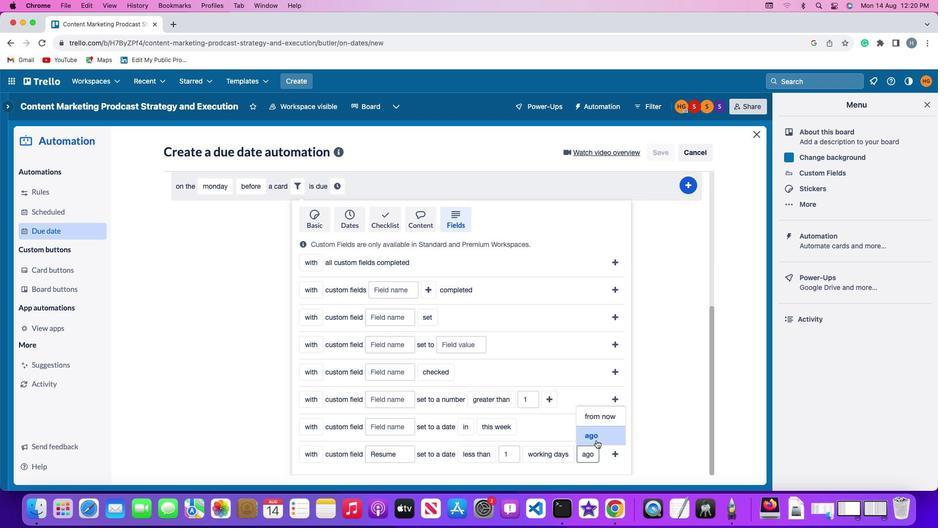 
Action: Mouse moved to (614, 451)
Screenshot: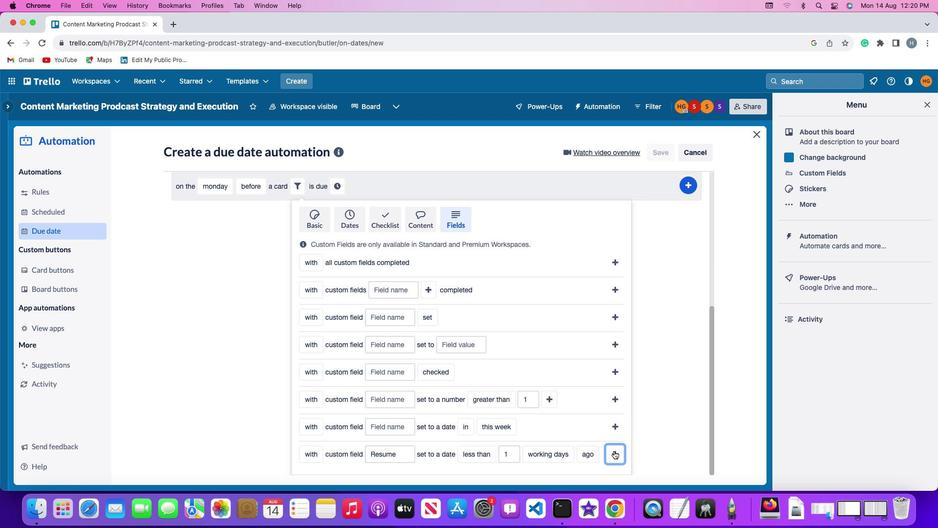 
Action: Mouse pressed left at (614, 451)
Screenshot: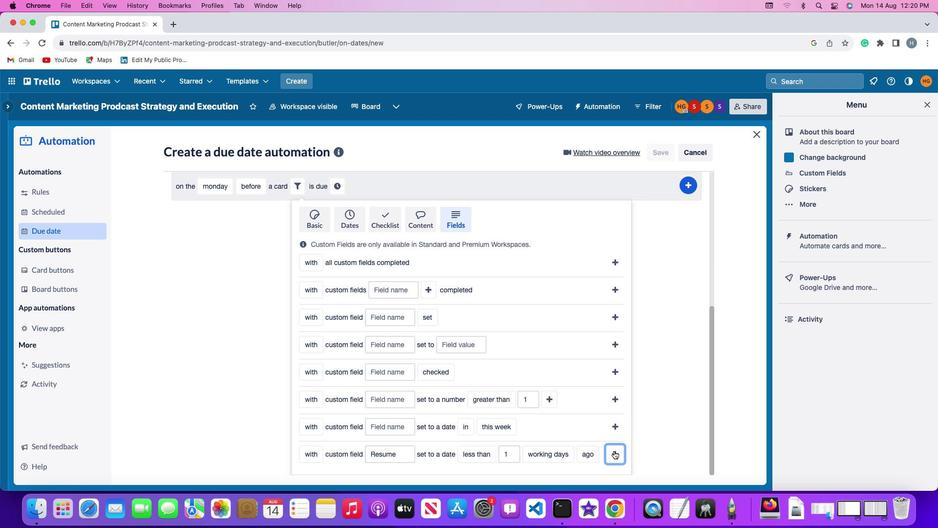 
Action: Mouse moved to (576, 425)
Screenshot: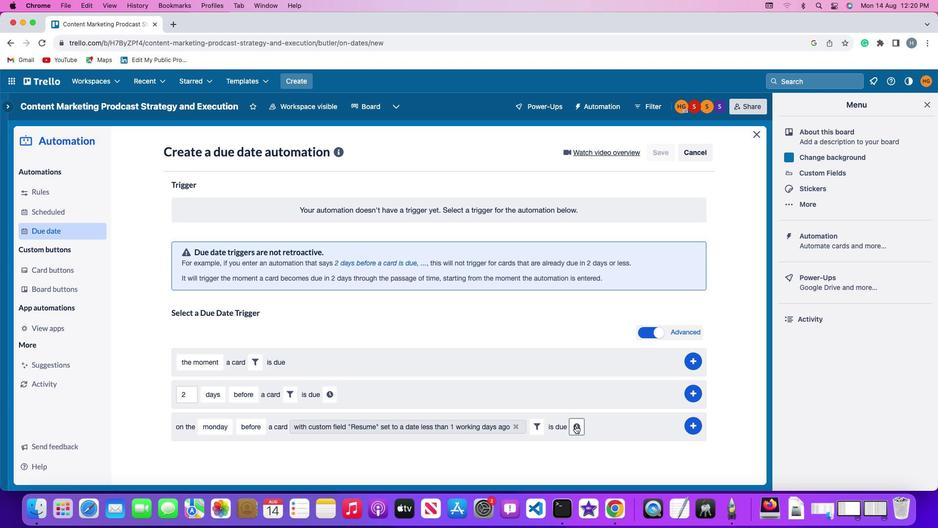 
Action: Mouse pressed left at (576, 425)
Screenshot: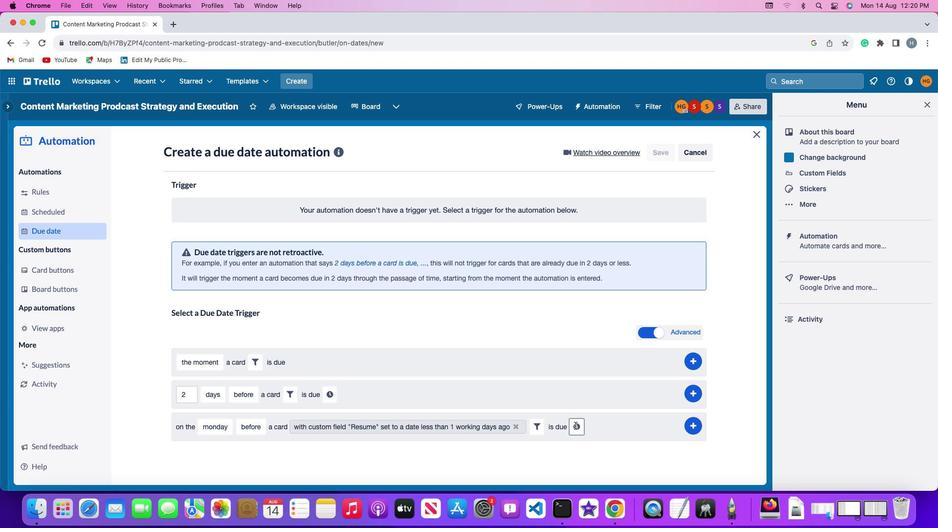 
Action: Mouse moved to (598, 429)
Screenshot: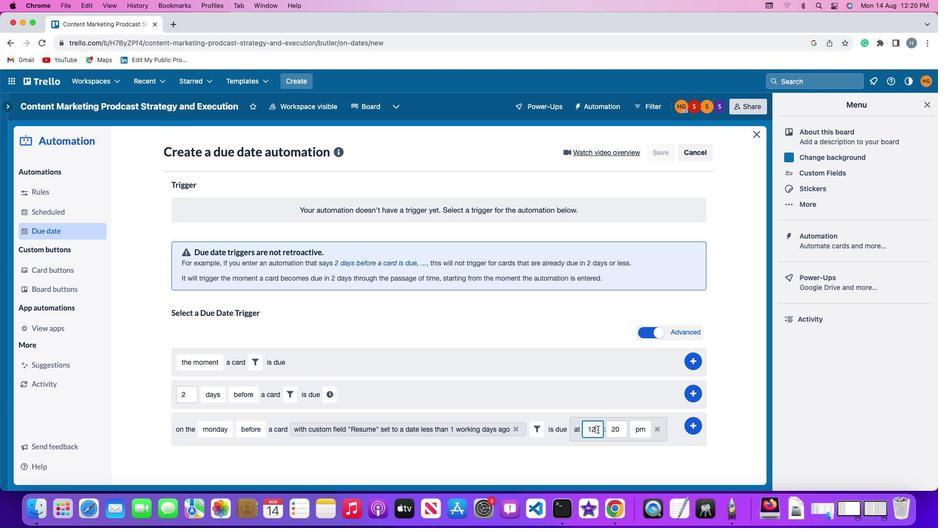 
Action: Mouse pressed left at (598, 429)
Screenshot: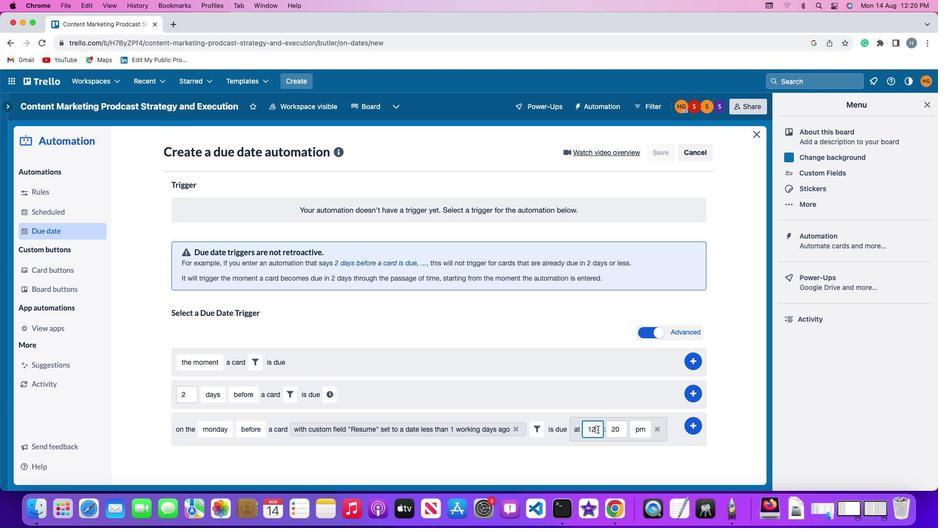 
Action: Key pressed Key.backspaceKey.backspace'1''1'
Screenshot: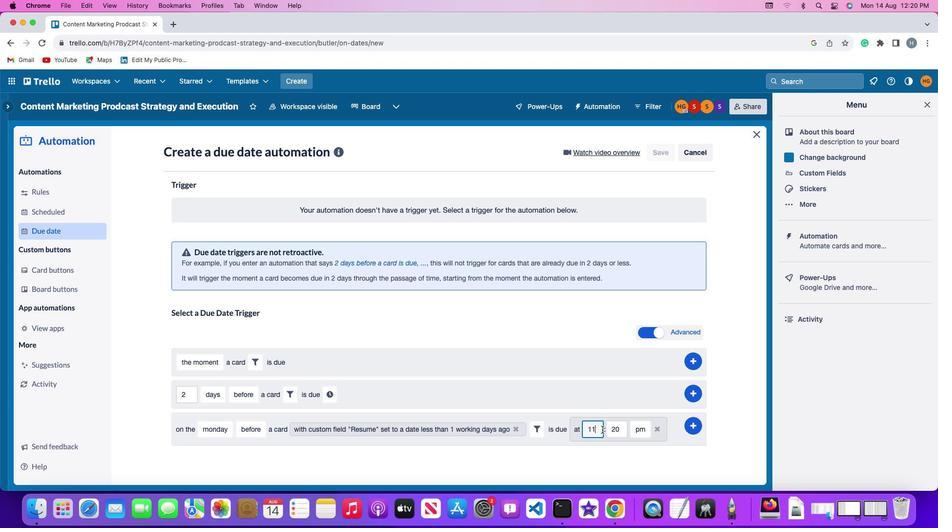 
Action: Mouse moved to (620, 430)
Screenshot: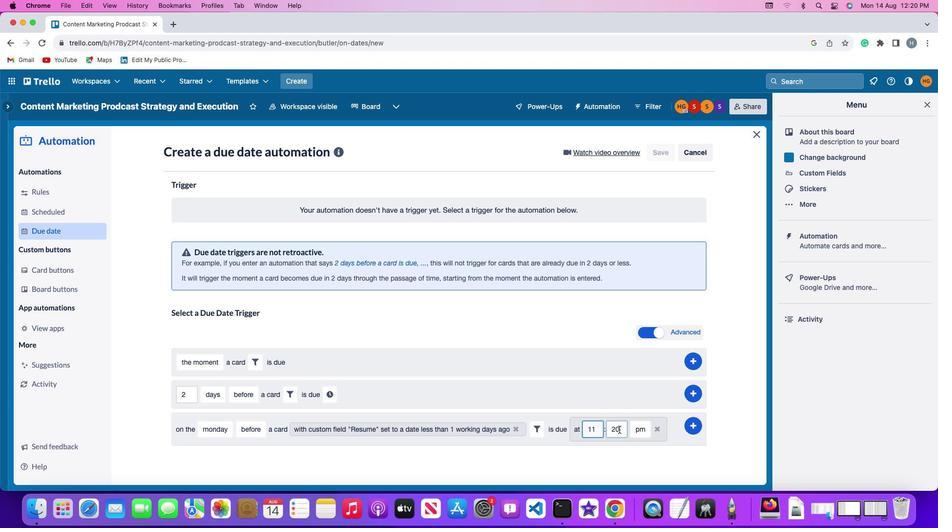 
Action: Mouse pressed left at (620, 430)
Screenshot: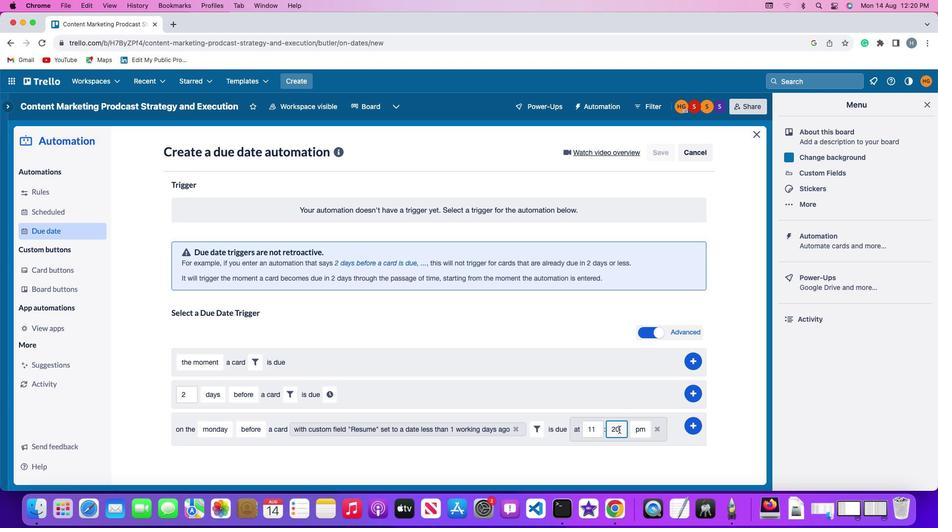 
Action: Mouse moved to (620, 430)
Screenshot: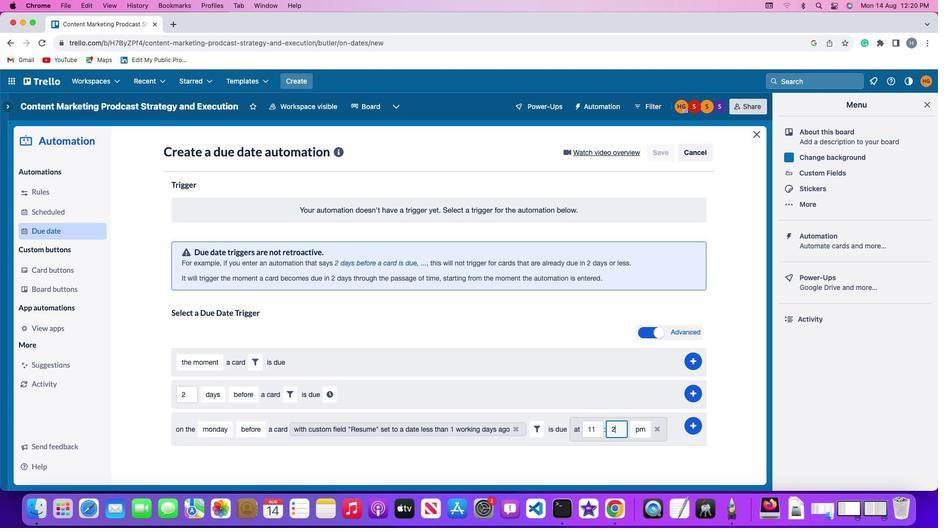 
Action: Key pressed Key.backspaceKey.backspace'0''0'
Screenshot: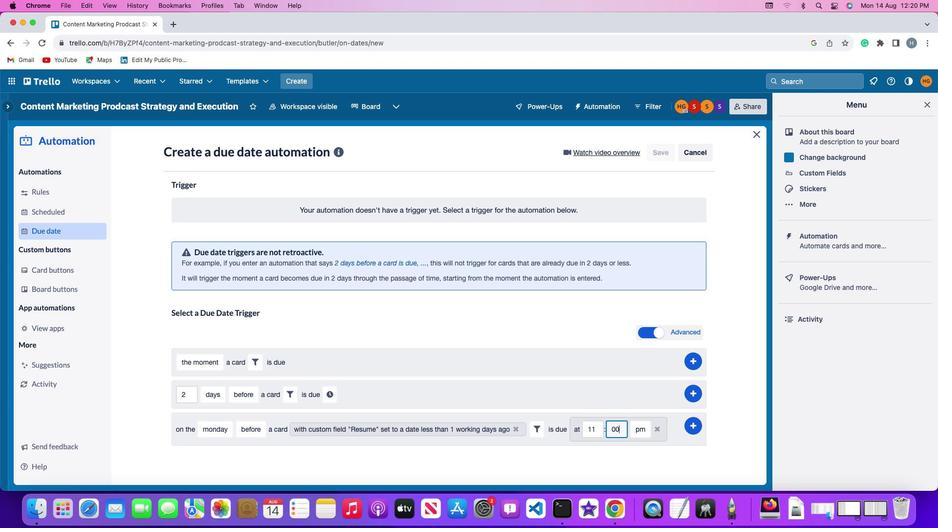 
Action: Mouse moved to (641, 429)
Screenshot: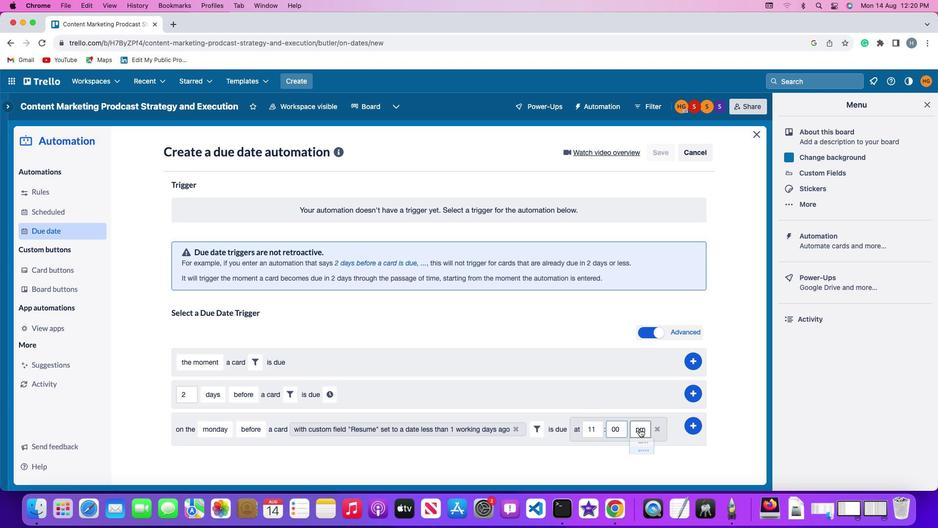 
Action: Mouse pressed left at (641, 429)
Screenshot: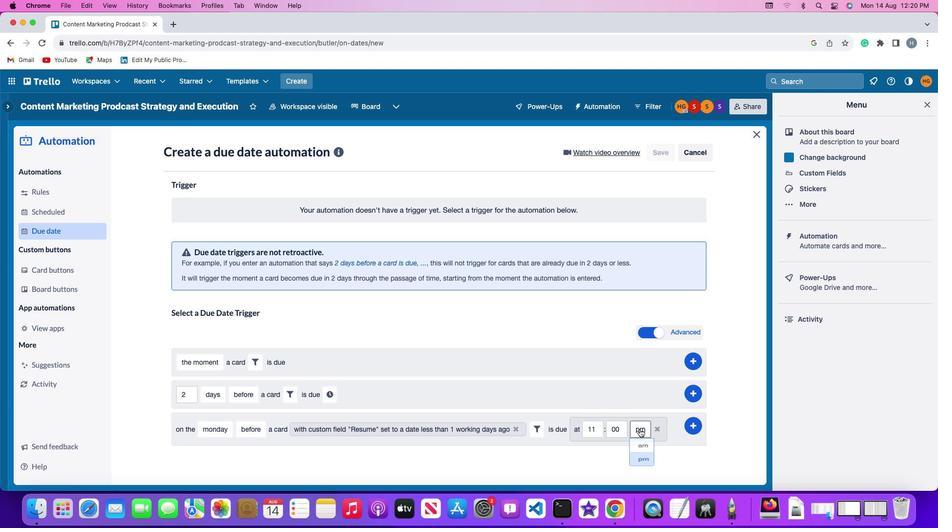 
Action: Mouse moved to (642, 446)
Screenshot: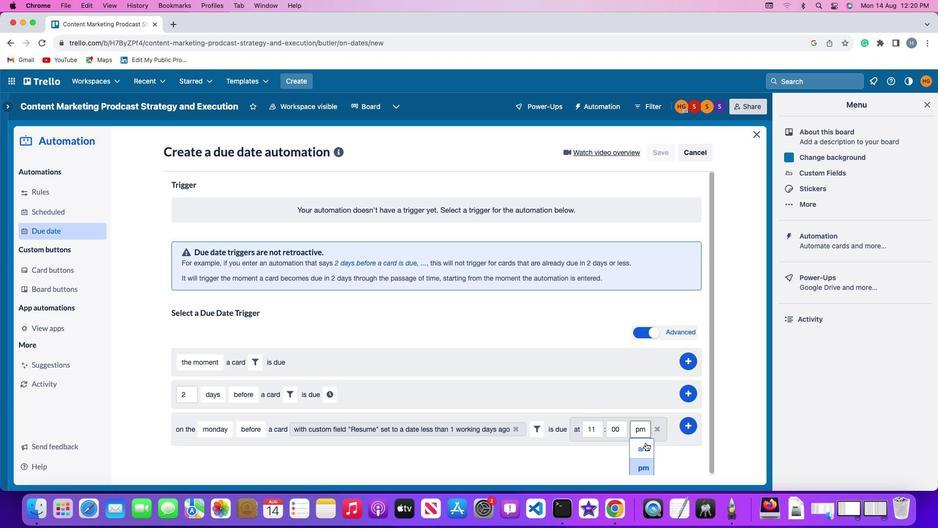 
Action: Mouse pressed left at (642, 446)
Screenshot: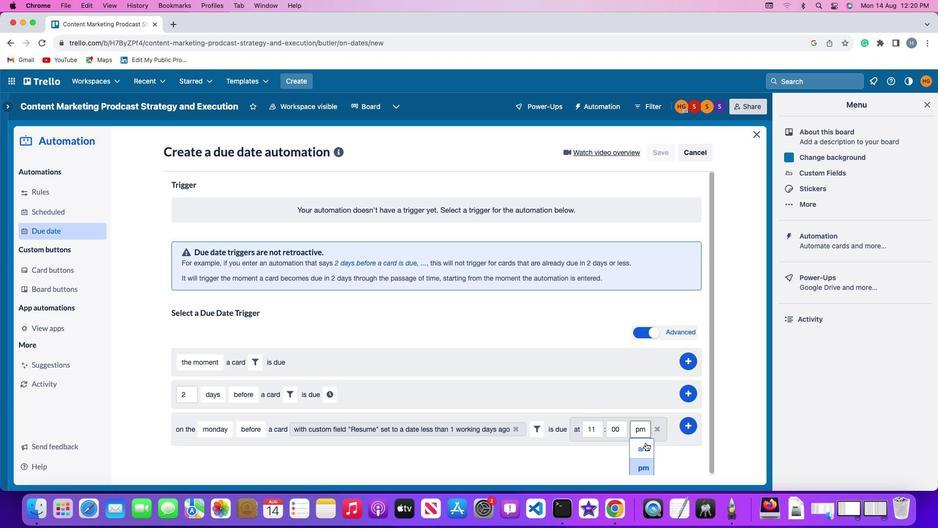 
Action: Mouse moved to (692, 424)
Screenshot: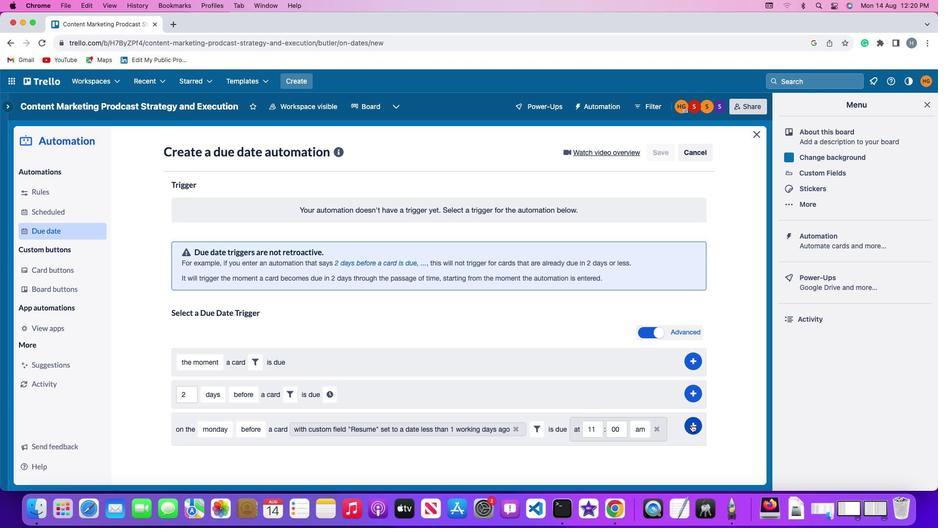 
Action: Mouse pressed left at (692, 424)
Screenshot: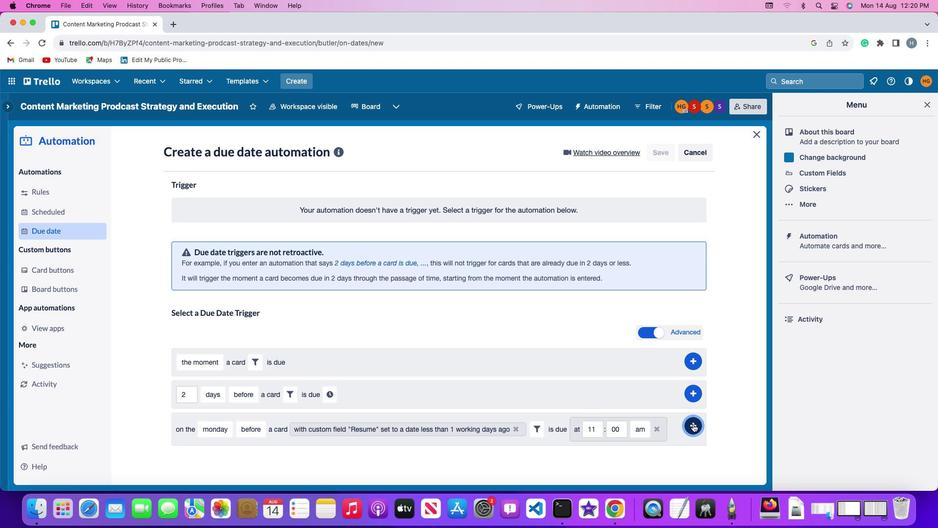 
Action: Mouse moved to (735, 341)
Screenshot: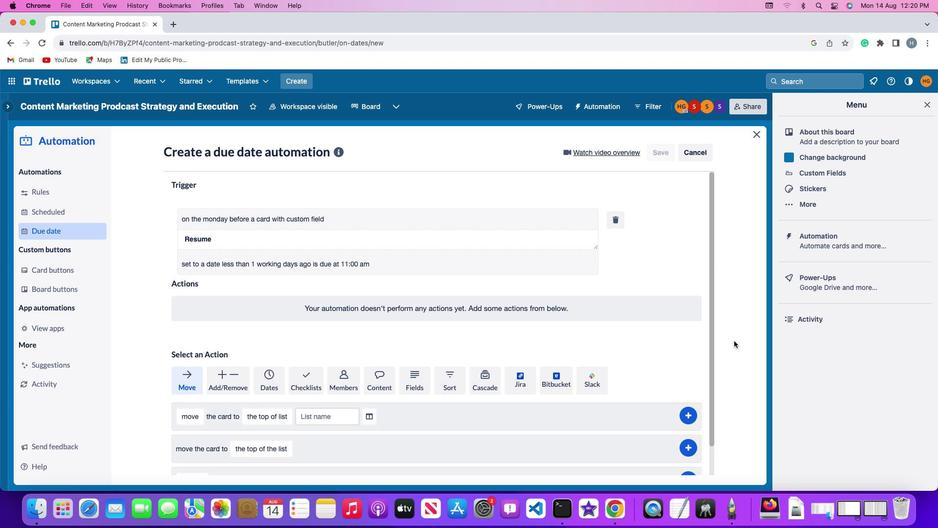 
